 Task: Open Card Card0000000120 in Board Board0000000030 in Workspace WS0000000010 in Trello. Add Member mailaustralia@gmail.com to Card Card0000000120 in Board Board0000000030 in Workspace WS0000000010 in Trello. Add Red Label titled Label0000000120 to Card Card0000000120 in Board Board0000000030 in Workspace WS0000000010 in Trello. Add Checklist CL0000000120 to Card Card0000000120 in Board Board0000000030 in Workspace WS0000000010 in Trello. Add Dates with Start Date as Nov 01 2023 and Due Date as Nov 30 2023 to Card Card0000000120 in Board Board0000000030 in Workspace WS0000000010 in Trello
Action: Mouse moved to (602, 46)
Screenshot: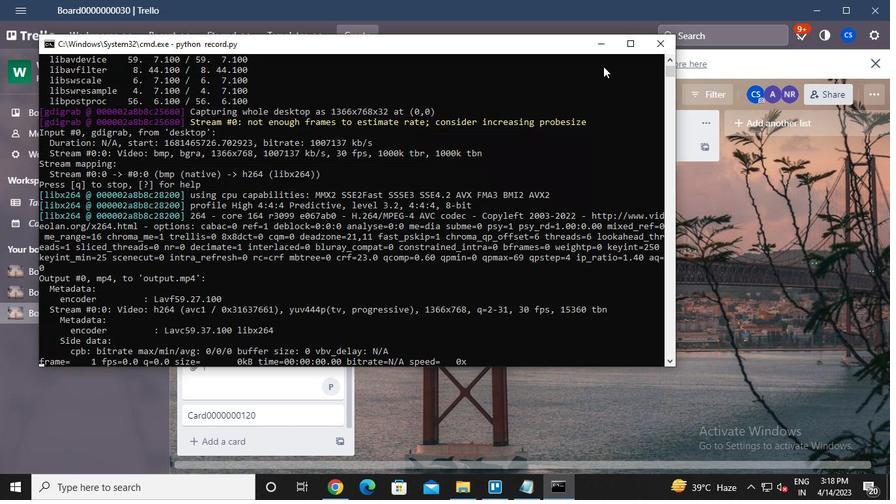 
Action: Mouse pressed left at (602, 46)
Screenshot: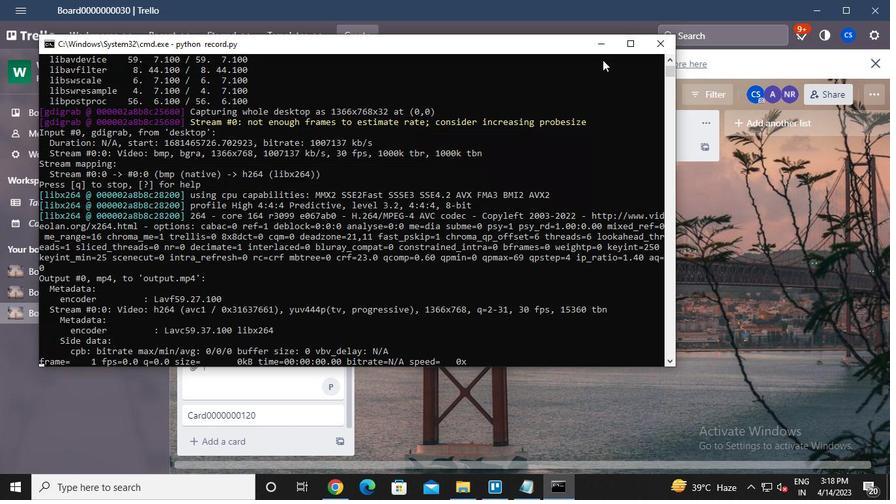 
Action: Mouse moved to (269, 417)
Screenshot: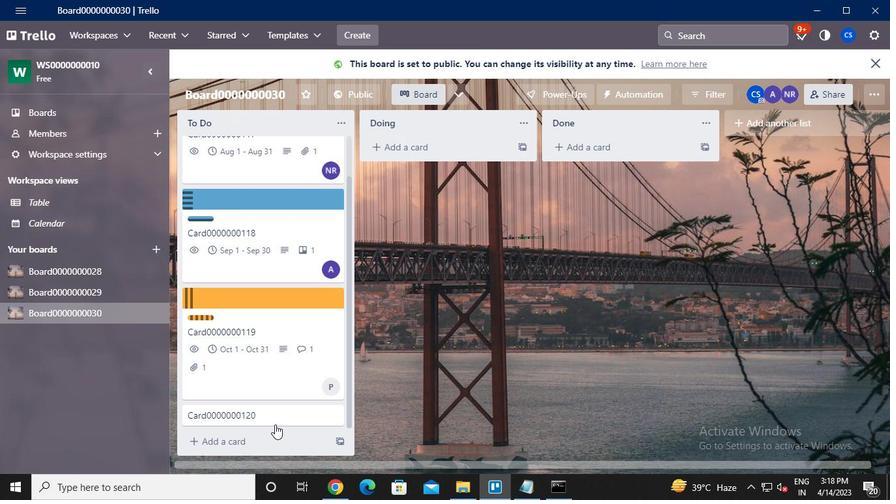 
Action: Mouse pressed left at (269, 417)
Screenshot: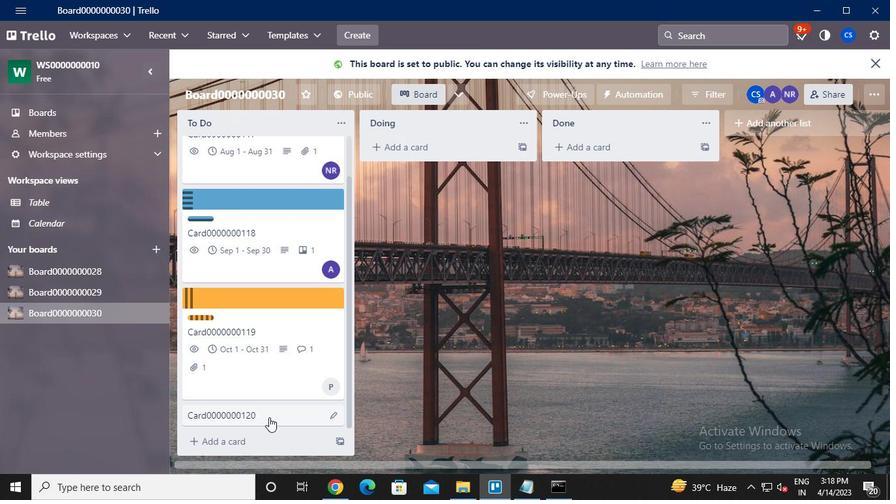
Action: Mouse moved to (625, 169)
Screenshot: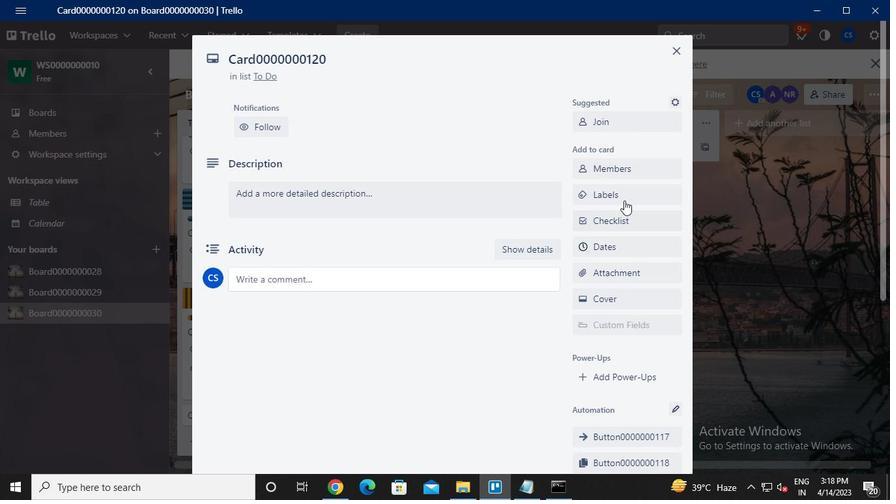 
Action: Mouse pressed left at (625, 169)
Screenshot: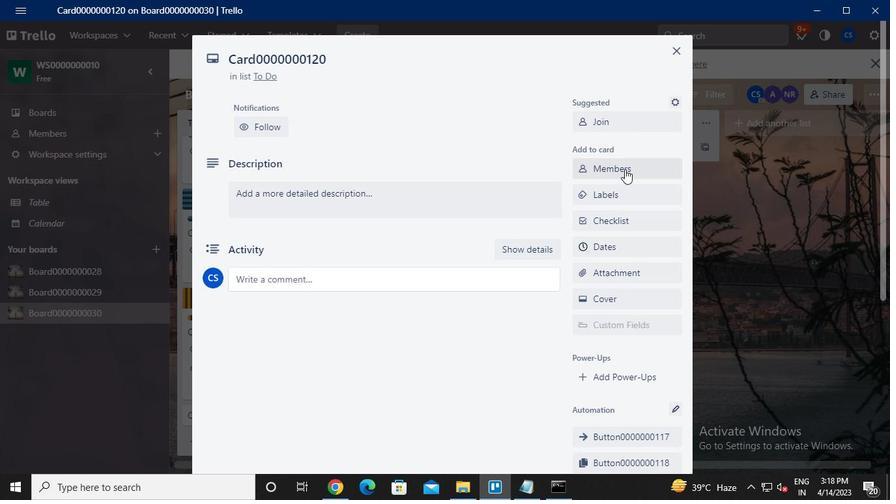 
Action: Keyboard Key.caps_lock
Screenshot: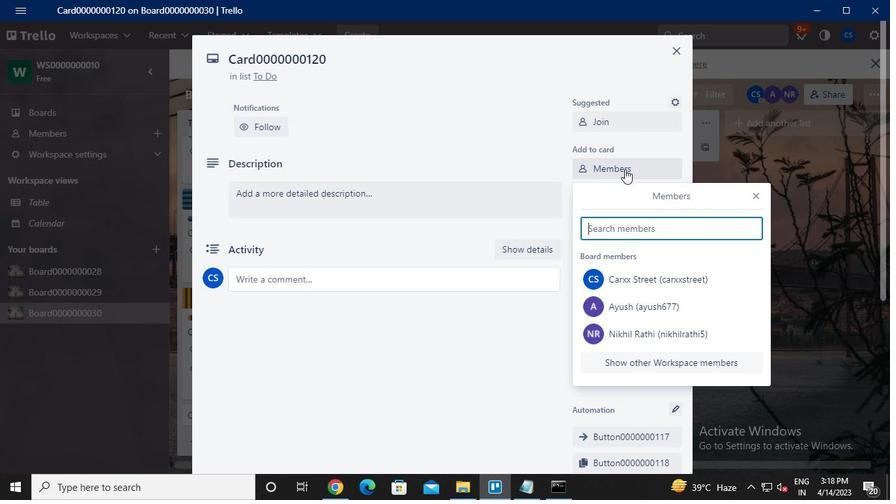 
Action: Keyboard n
Screenshot: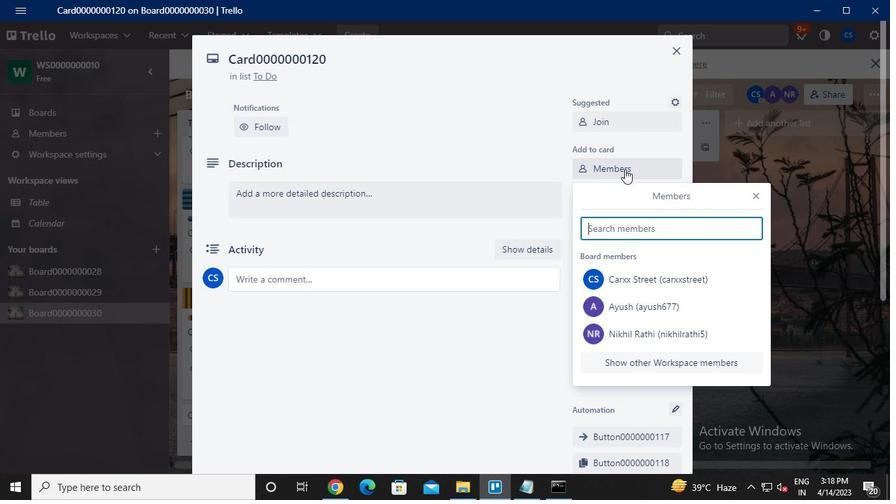 
Action: Keyboard Key.backspace
Screenshot: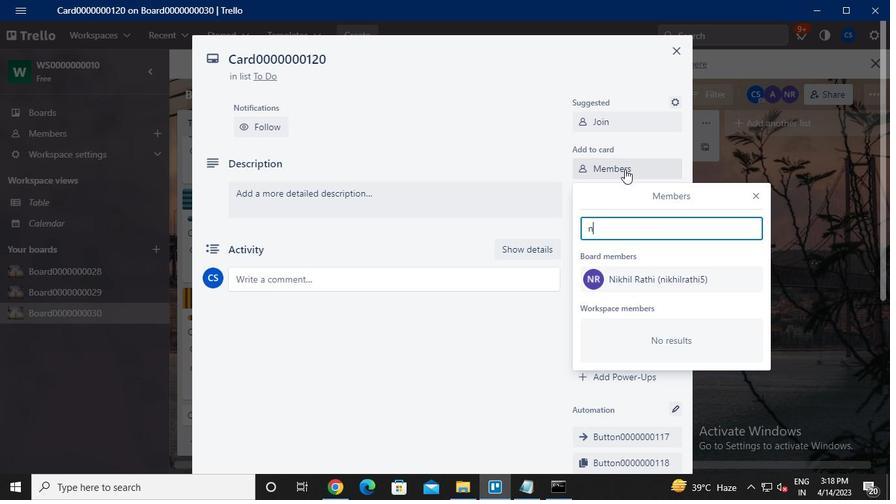 
Action: Keyboard m
Screenshot: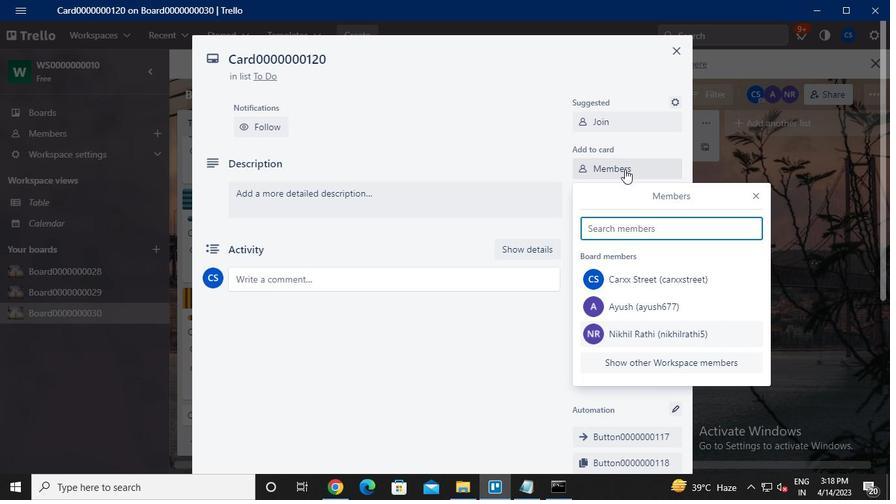 
Action: Keyboard a
Screenshot: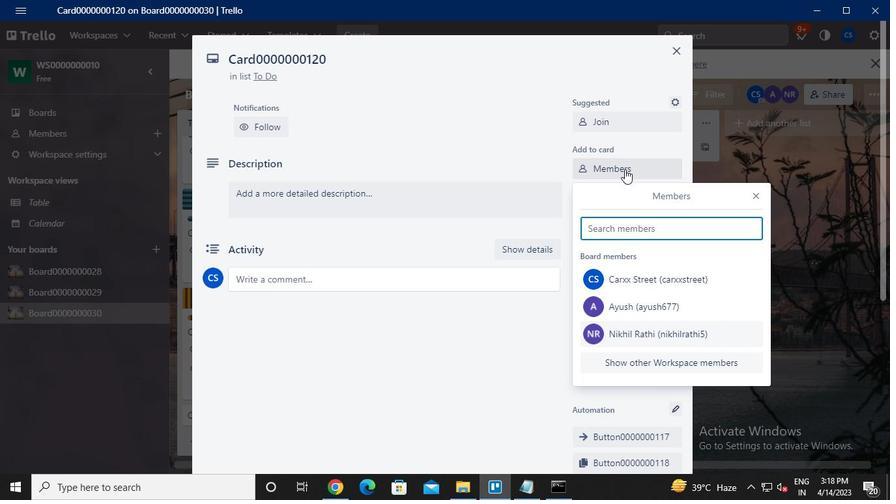 
Action: Keyboard i
Screenshot: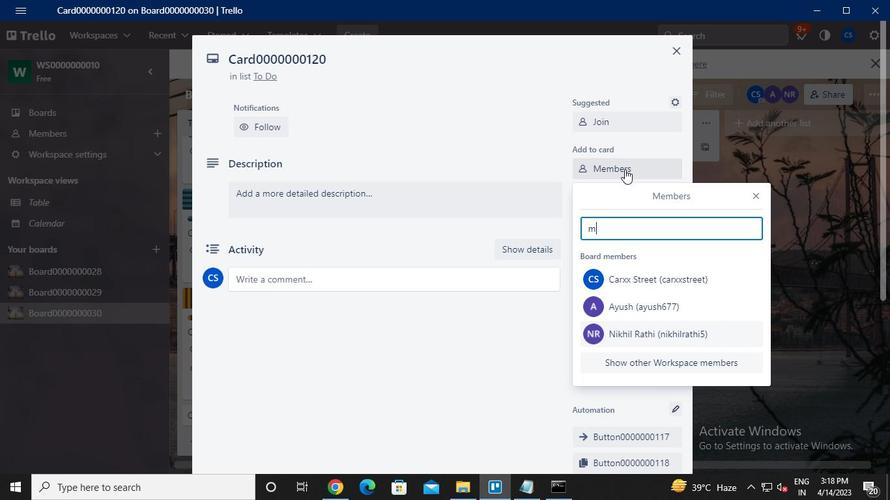 
Action: Keyboard l
Screenshot: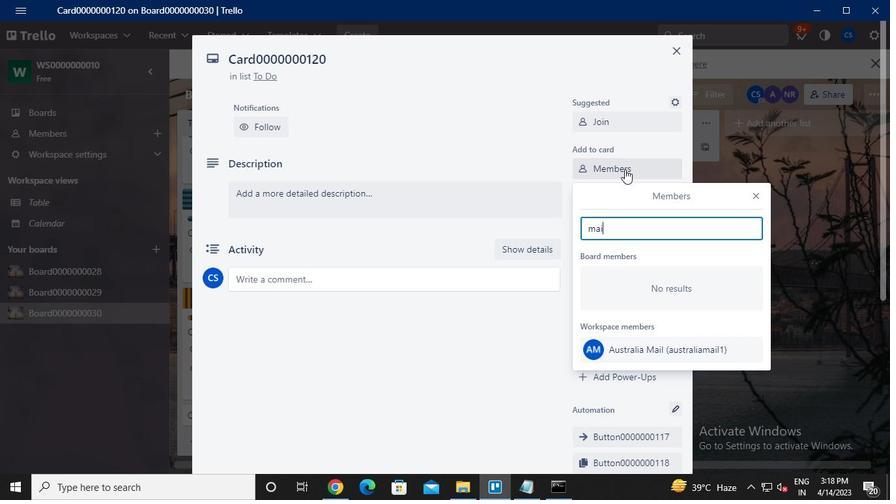
Action: Keyboard a
Screenshot: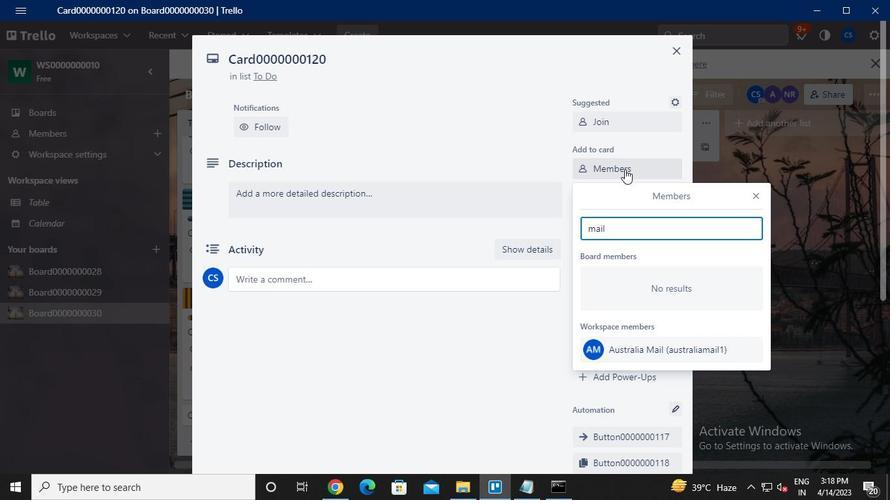 
Action: Keyboard u
Screenshot: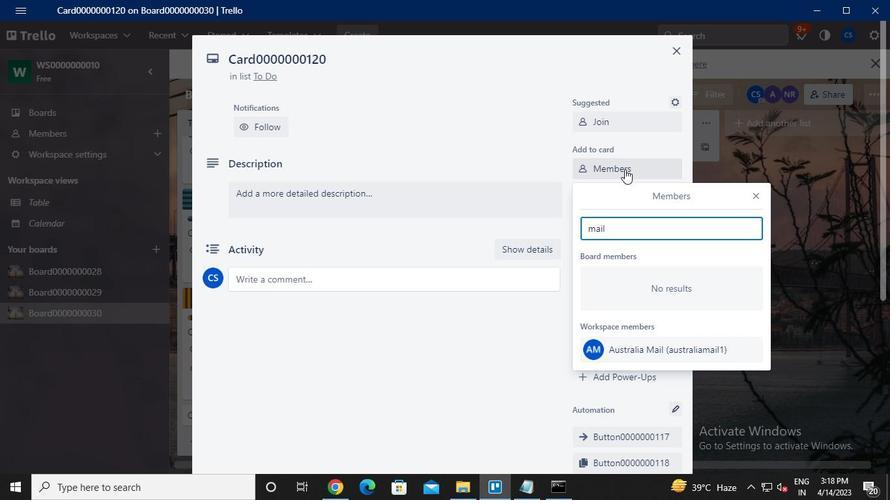 
Action: Keyboard s
Screenshot: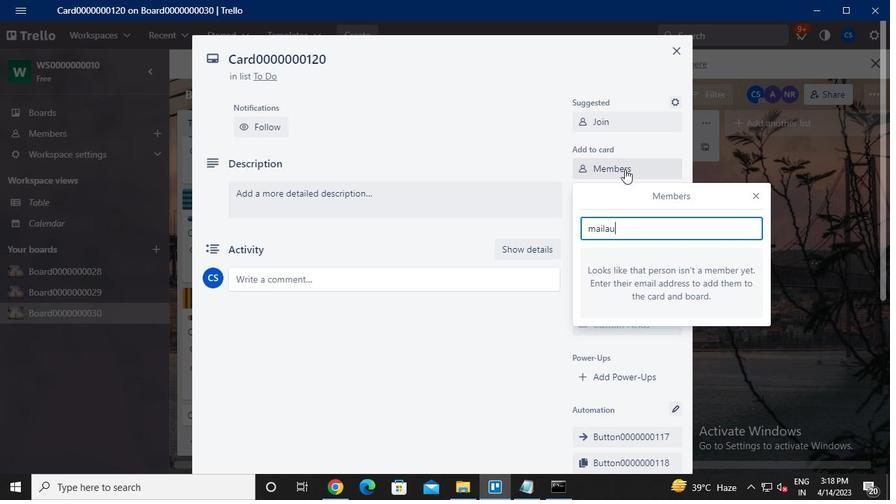 
Action: Keyboard t
Screenshot: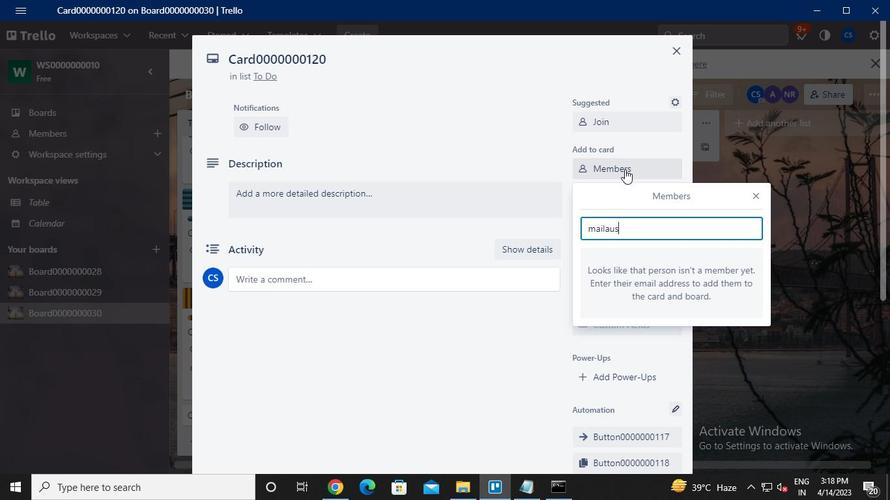 
Action: Keyboard r
Screenshot: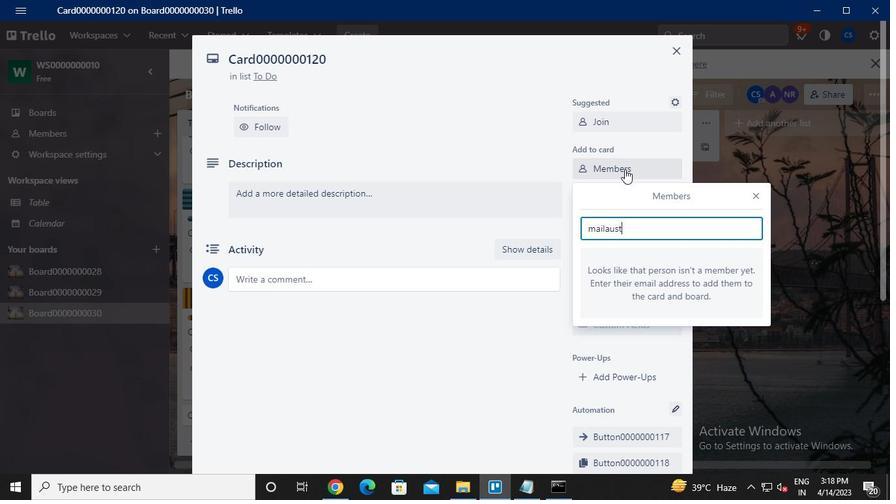 
Action: Keyboard a
Screenshot: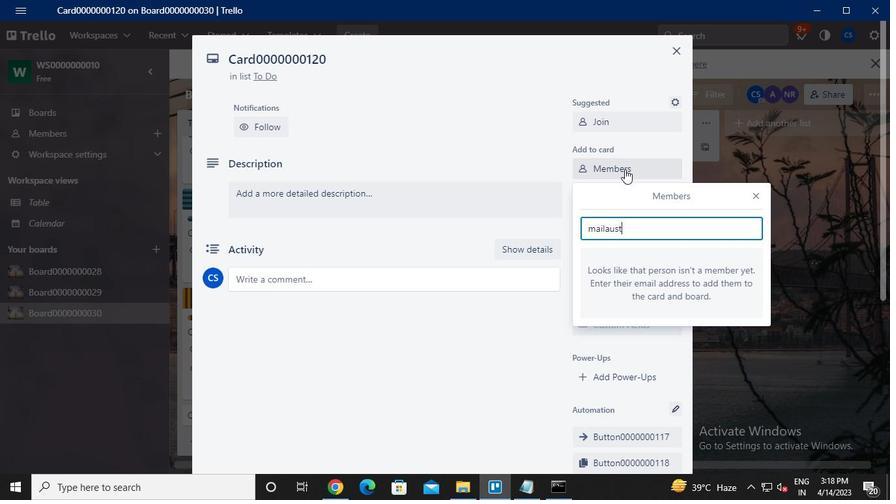 
Action: Keyboard l
Screenshot: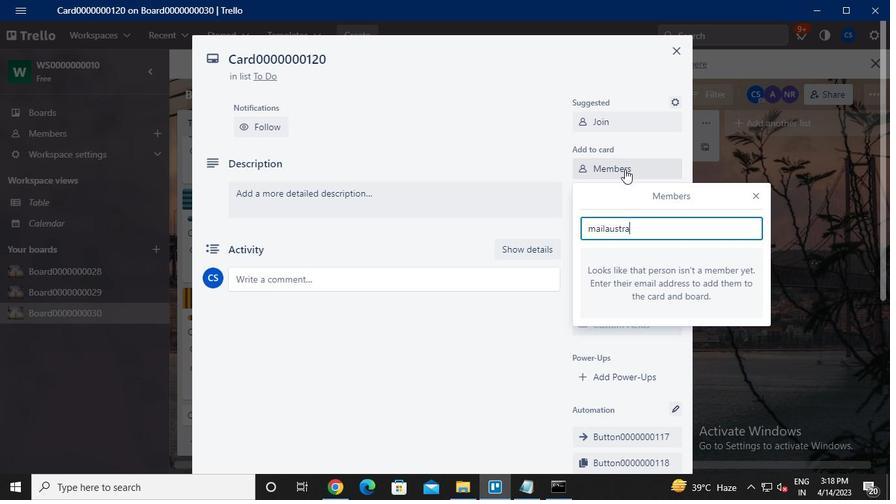 
Action: Keyboard i
Screenshot: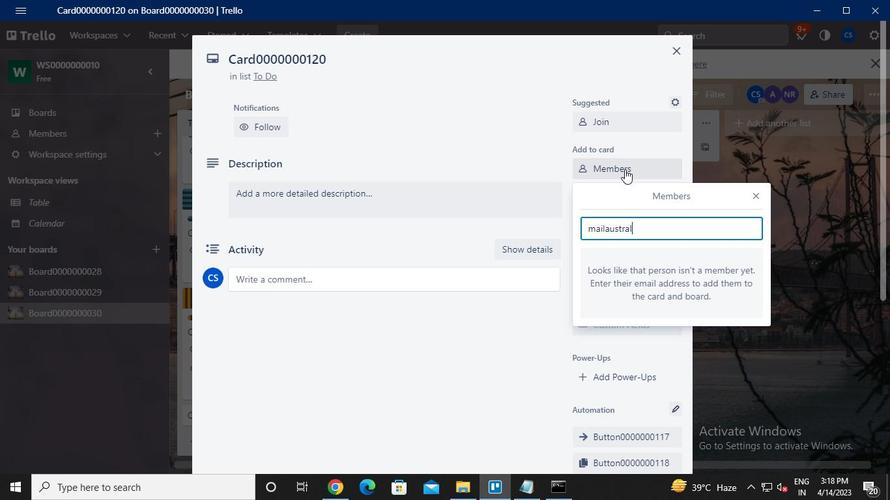 
Action: Keyboard a
Screenshot: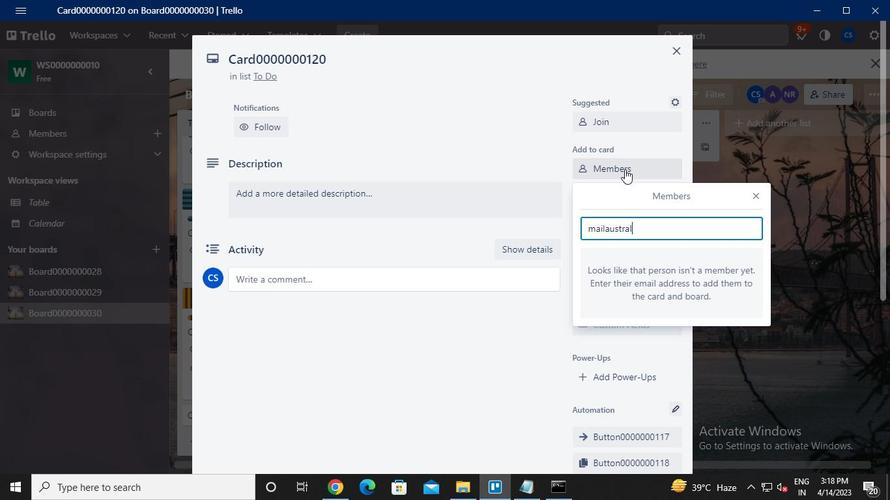 
Action: Keyboard <103>
Screenshot: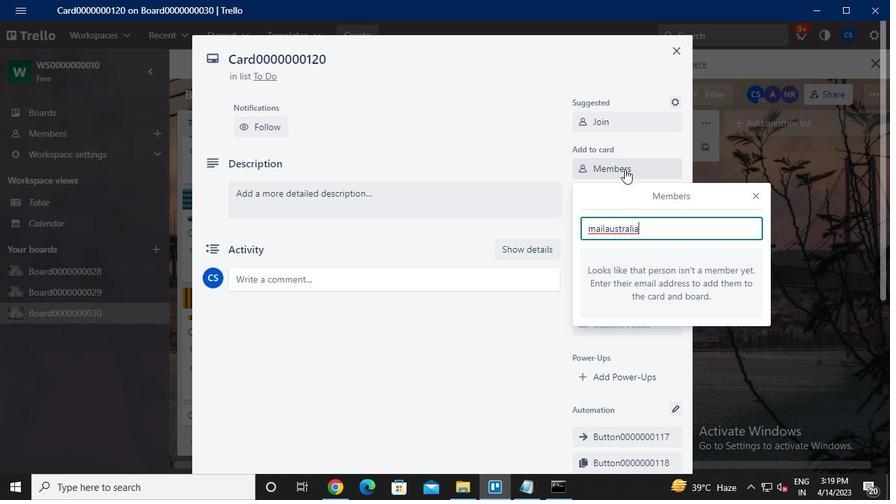 
Action: Keyboard Key.shift
Screenshot: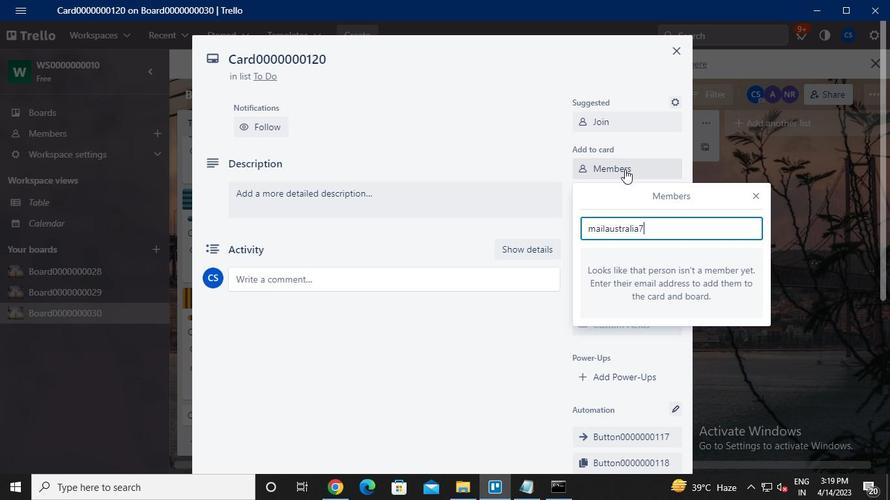 
Action: Keyboard @
Screenshot: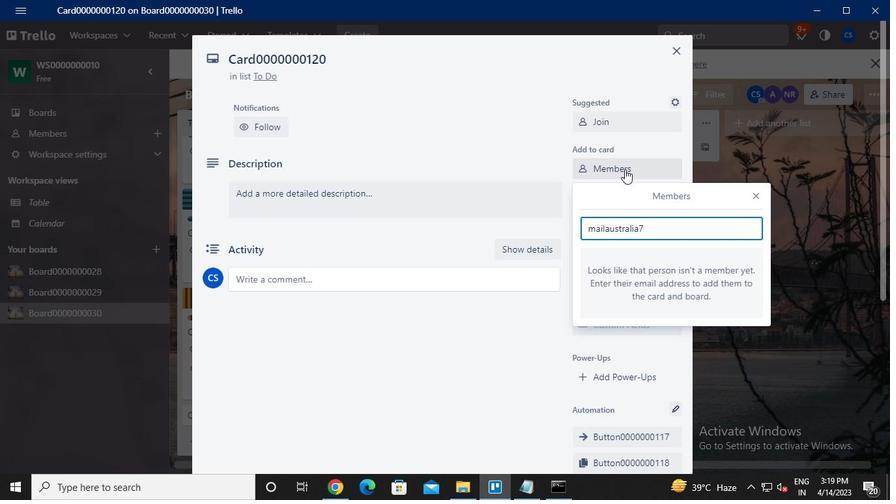 
Action: Keyboard g
Screenshot: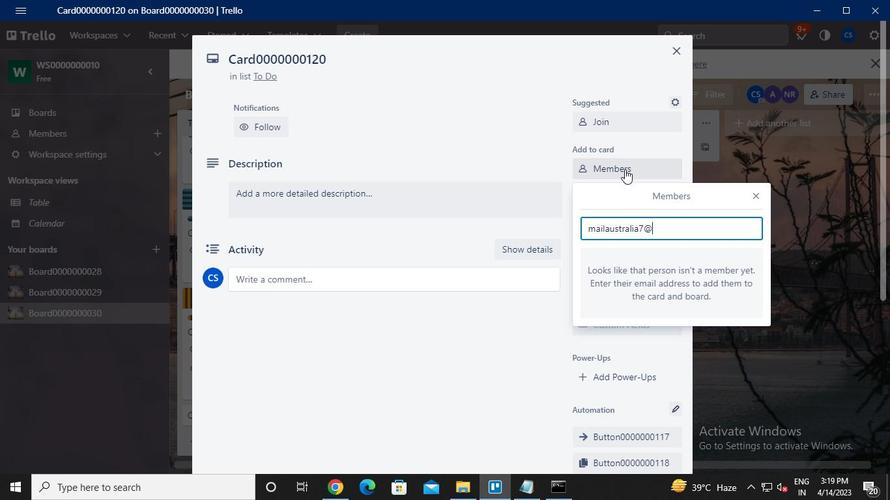 
Action: Keyboard m
Screenshot: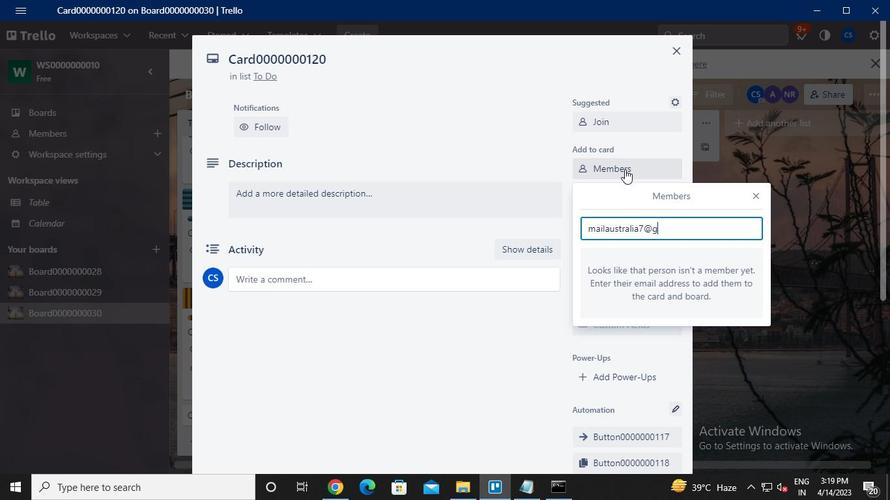 
Action: Keyboard a
Screenshot: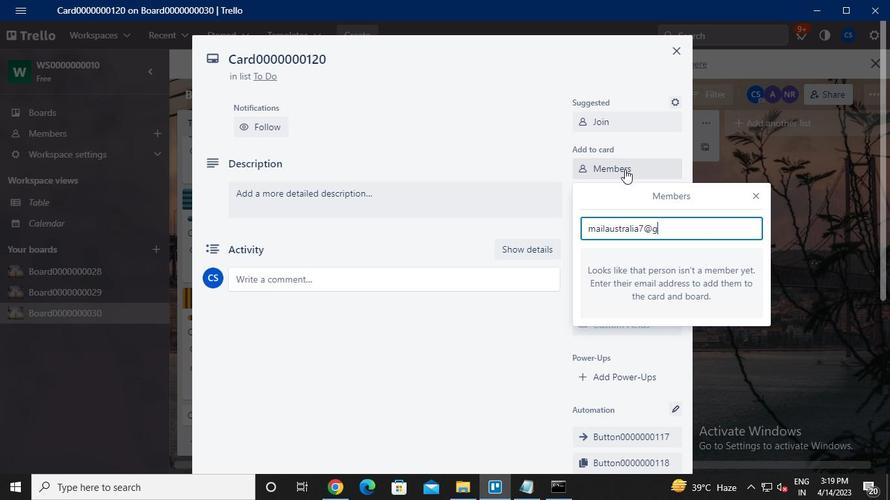 
Action: Keyboard i
Screenshot: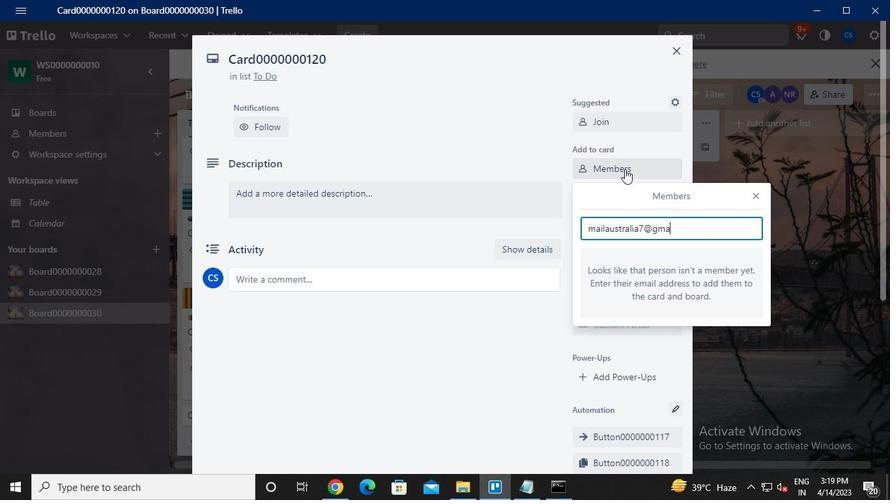 
Action: Keyboard l
Screenshot: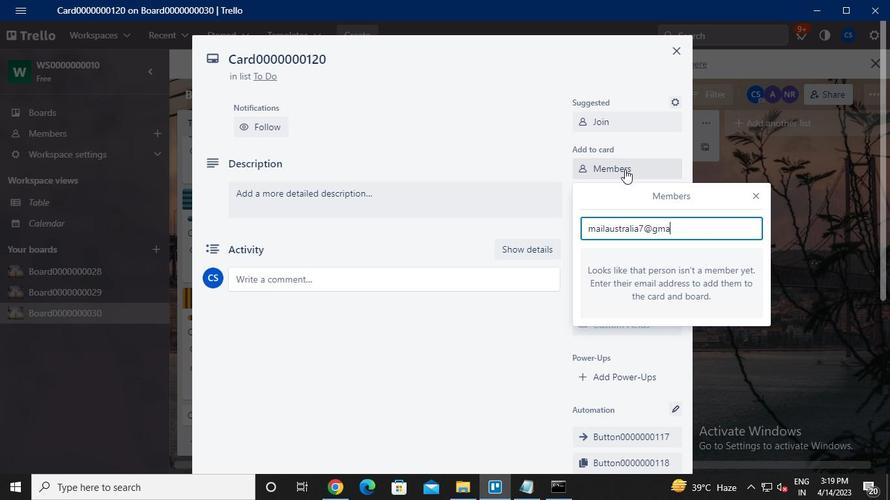 
Action: Keyboard .
Screenshot: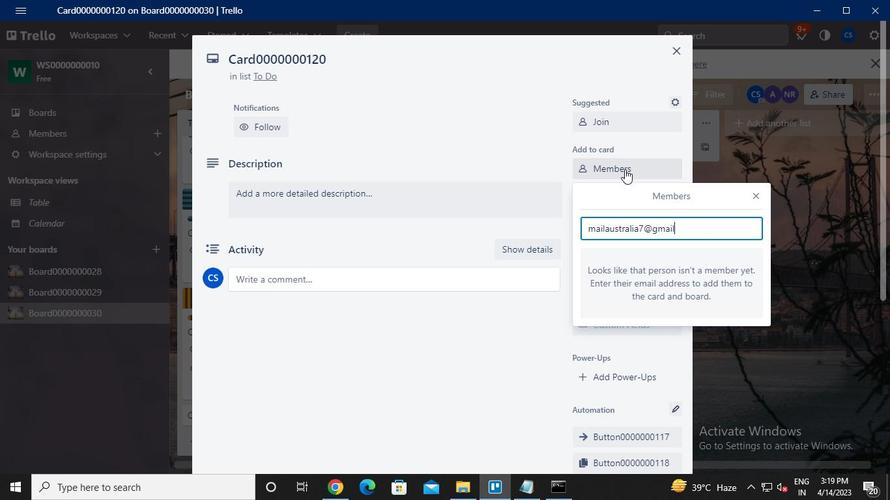
Action: Keyboard c
Screenshot: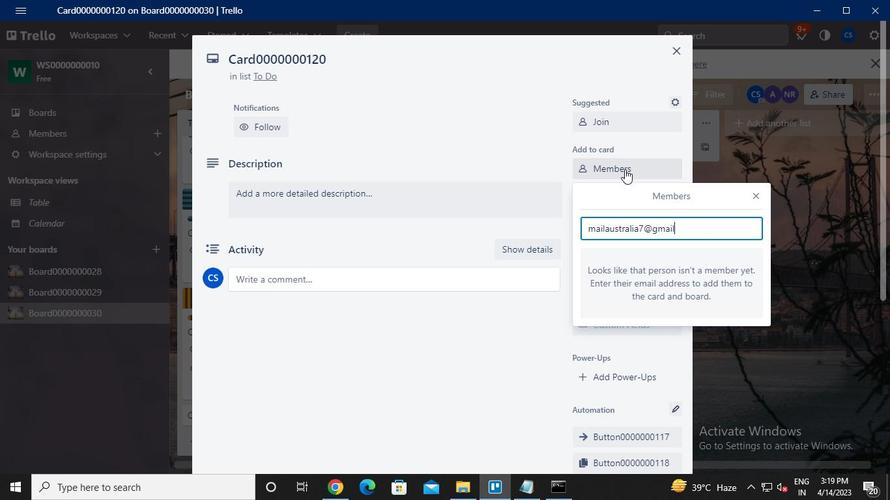 
Action: Keyboard o
Screenshot: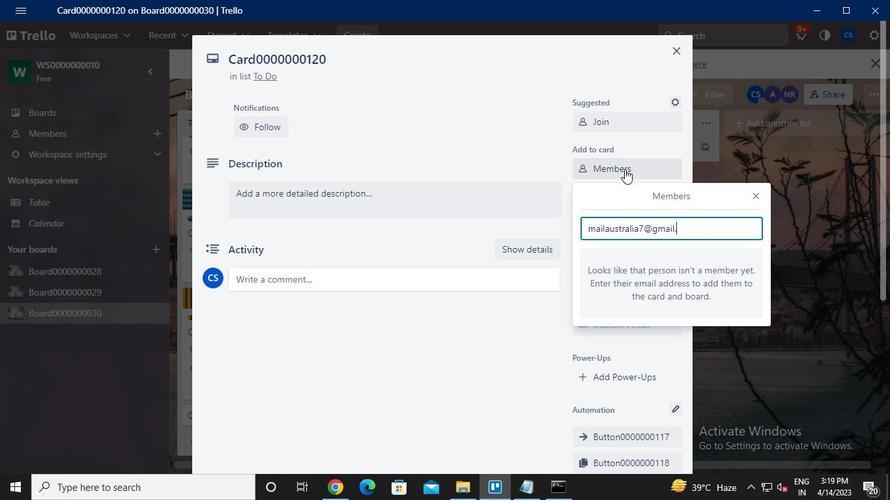 
Action: Keyboard m
Screenshot: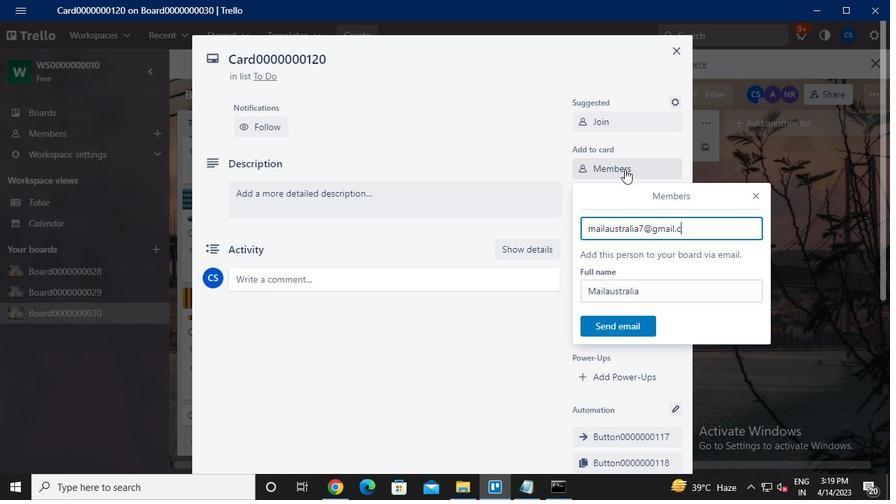
Action: Mouse moved to (629, 329)
Screenshot: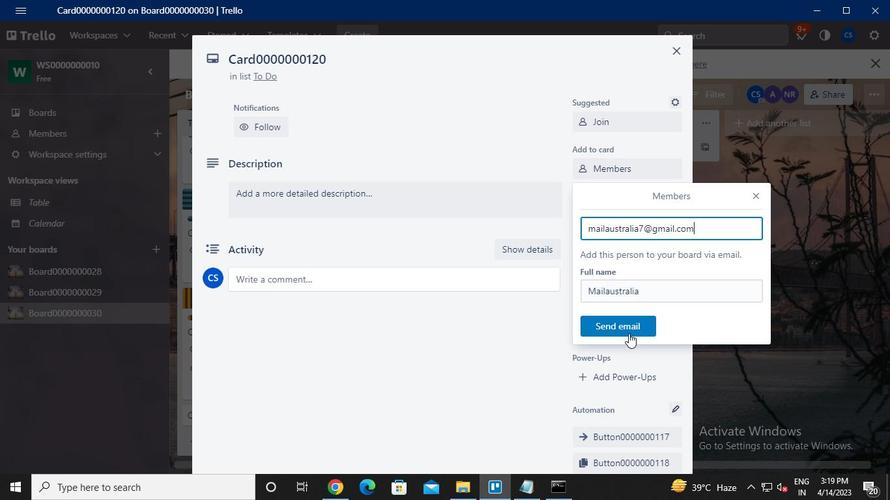 
Action: Mouse pressed left at (629, 329)
Screenshot: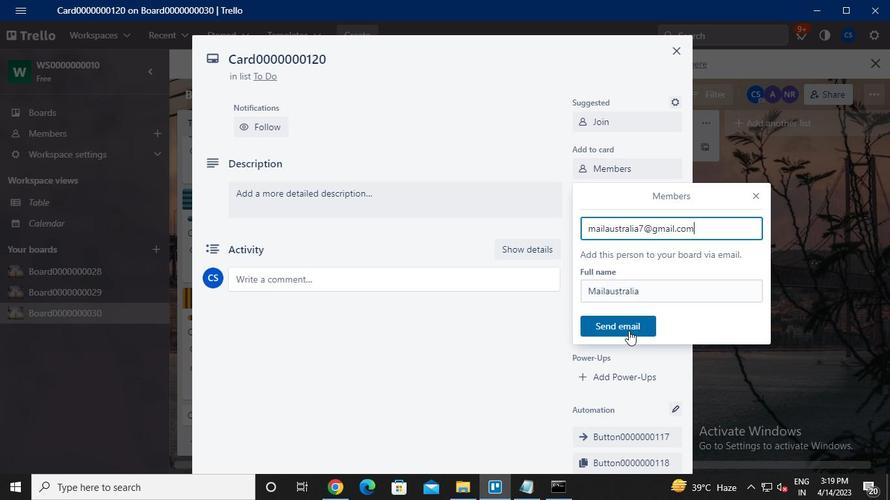 
Action: Mouse moved to (623, 196)
Screenshot: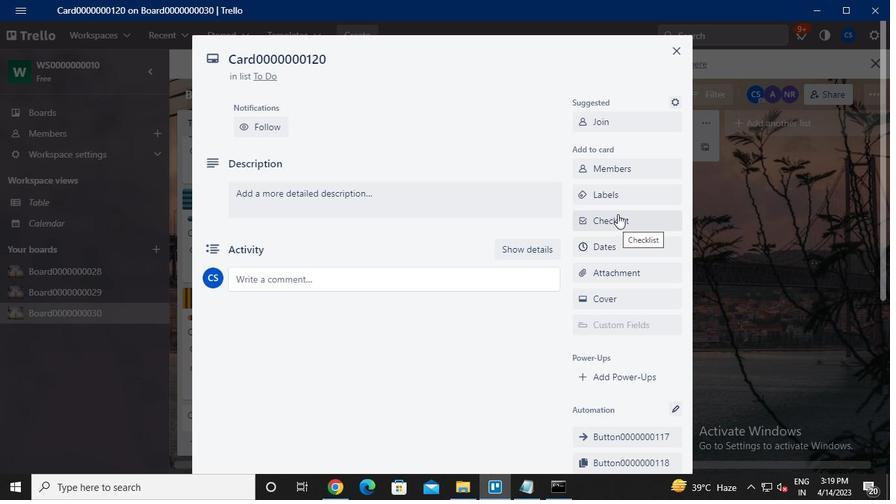 
Action: Mouse pressed left at (623, 196)
Screenshot: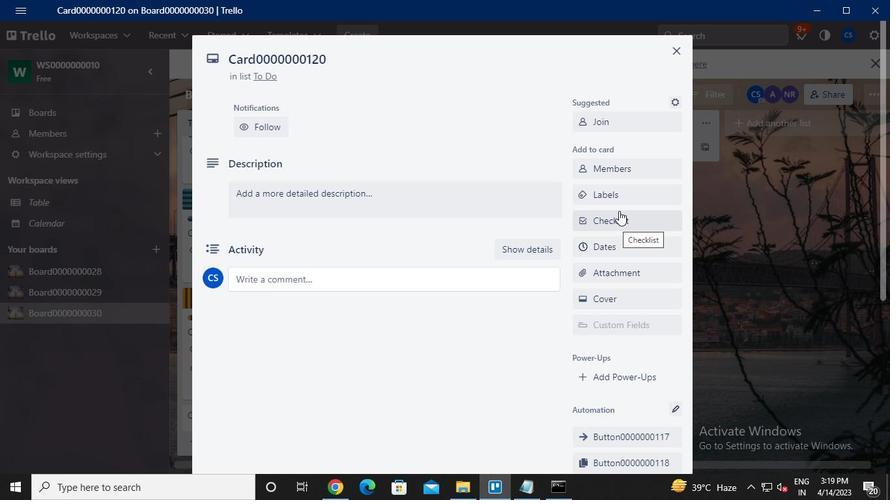
Action: Mouse moved to (688, 365)
Screenshot: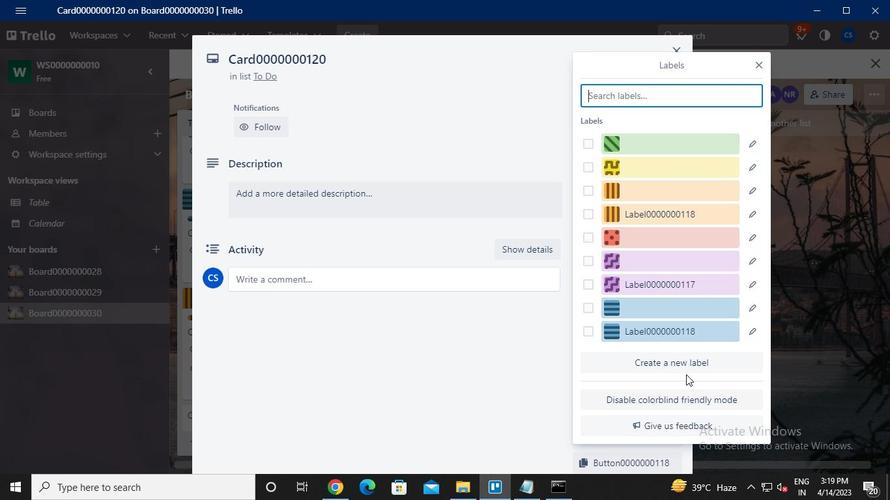 
Action: Mouse pressed left at (688, 365)
Screenshot: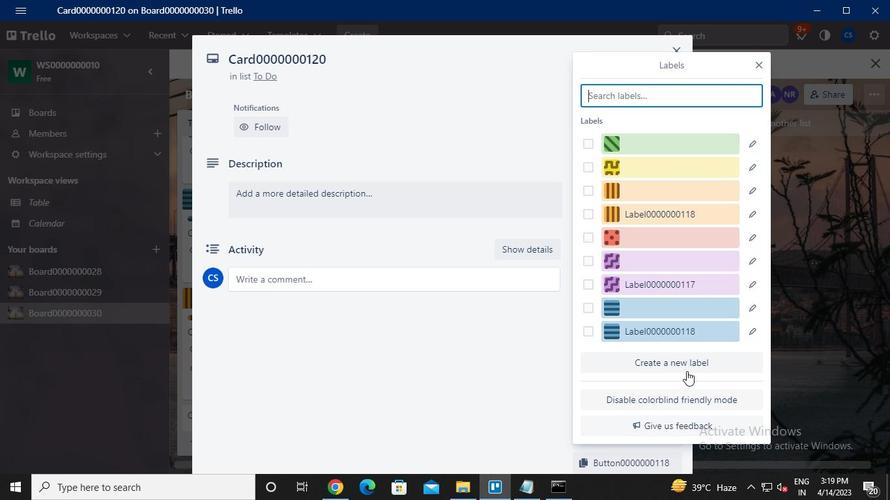 
Action: Mouse moved to (712, 255)
Screenshot: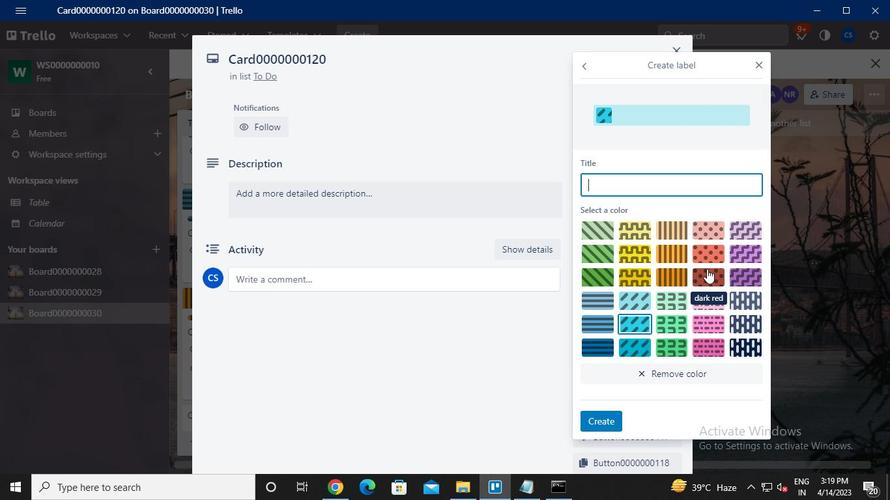 
Action: Mouse pressed left at (712, 255)
Screenshot: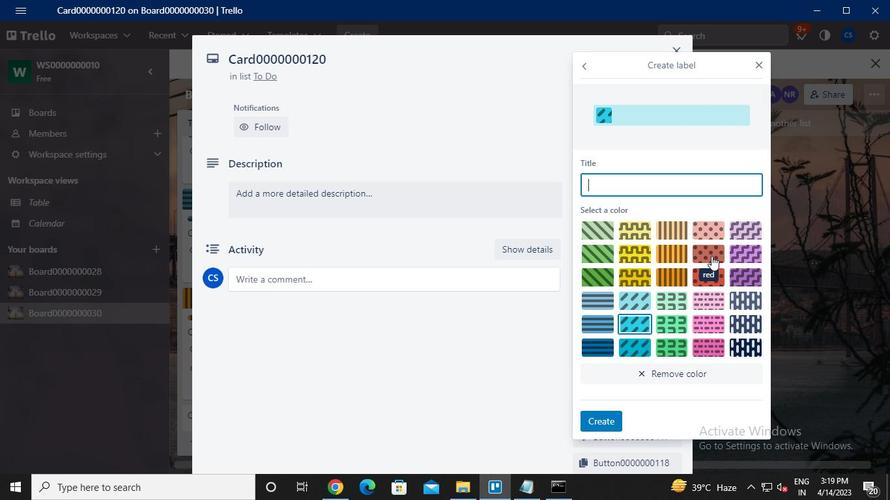 
Action: Mouse moved to (677, 187)
Screenshot: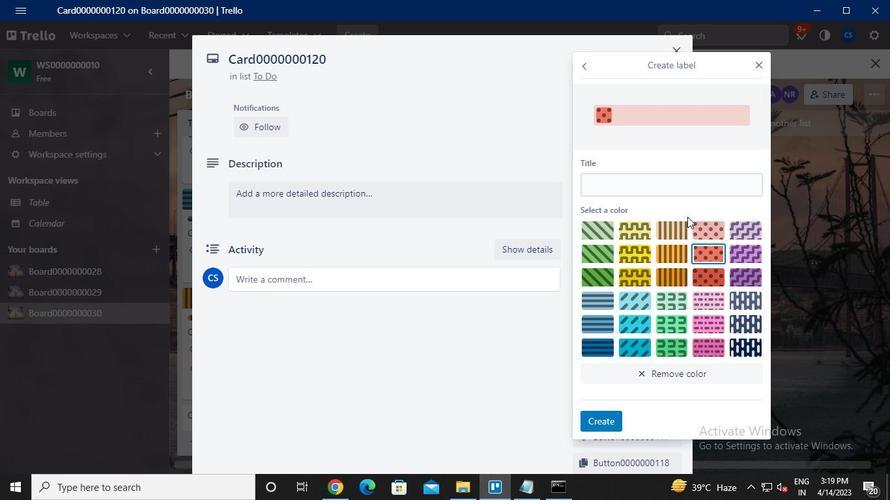 
Action: Mouse pressed left at (677, 187)
Screenshot: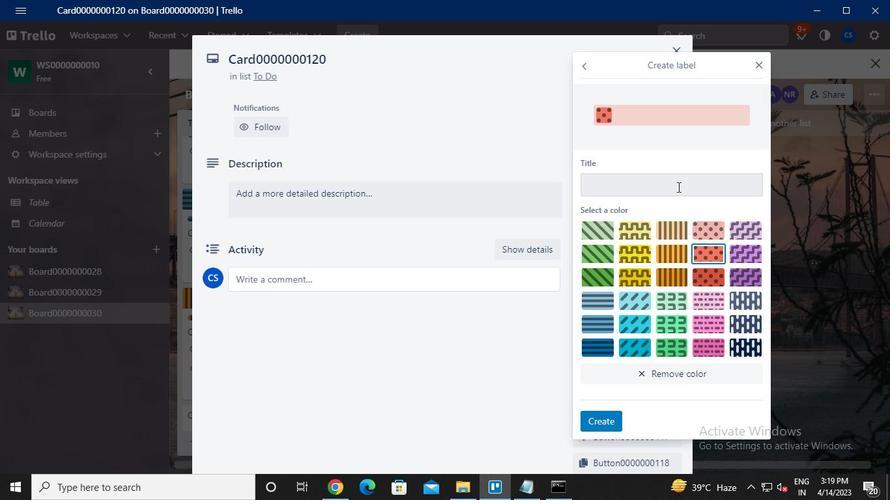 
Action: Keyboard Key.caps_lock
Screenshot: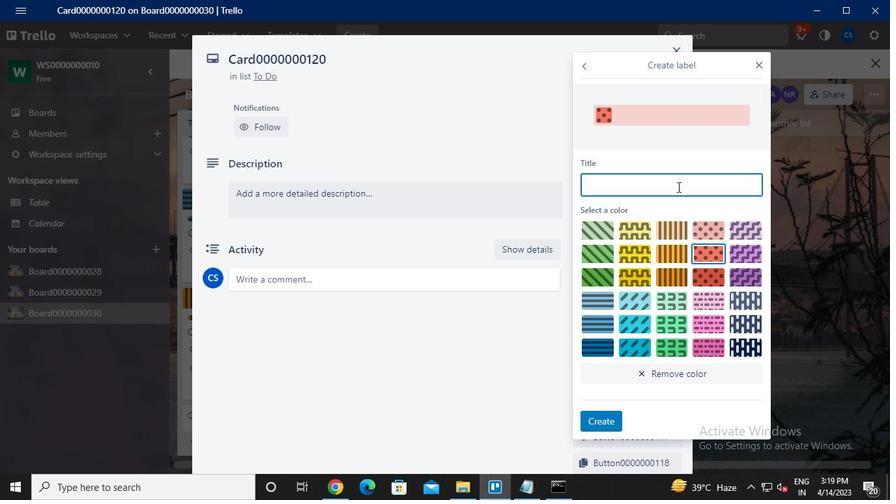 
Action: Keyboard l
Screenshot: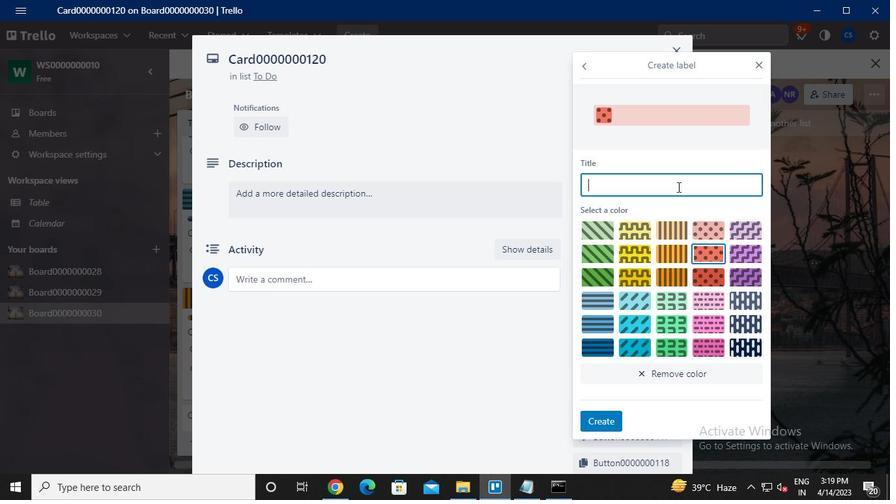 
Action: Keyboard Key.caps_lock
Screenshot: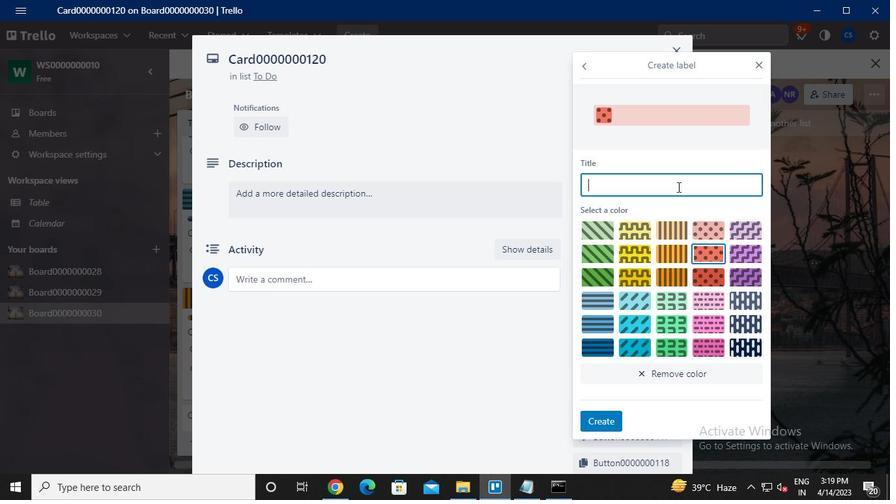 
Action: Keyboard a
Screenshot: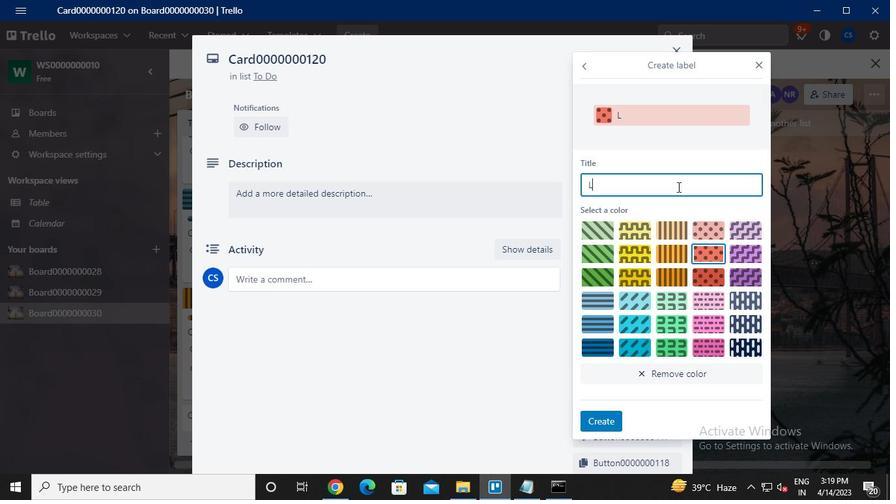 
Action: Keyboard b
Screenshot: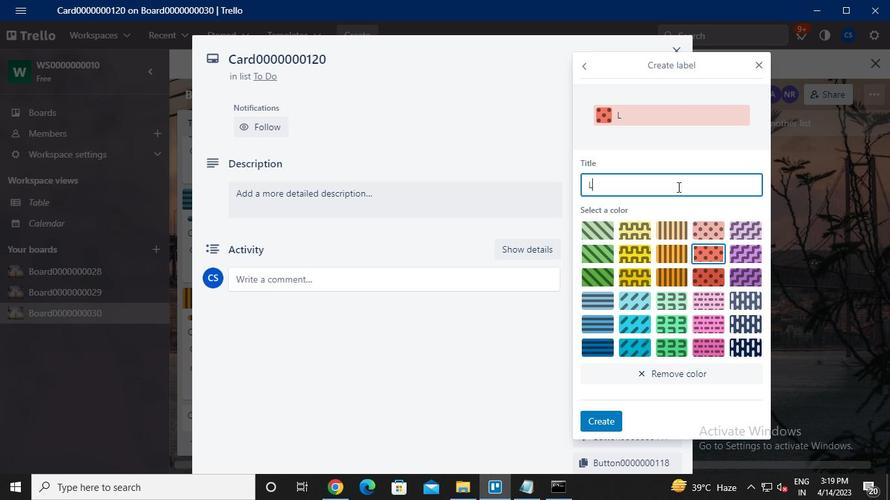 
Action: Keyboard e
Screenshot: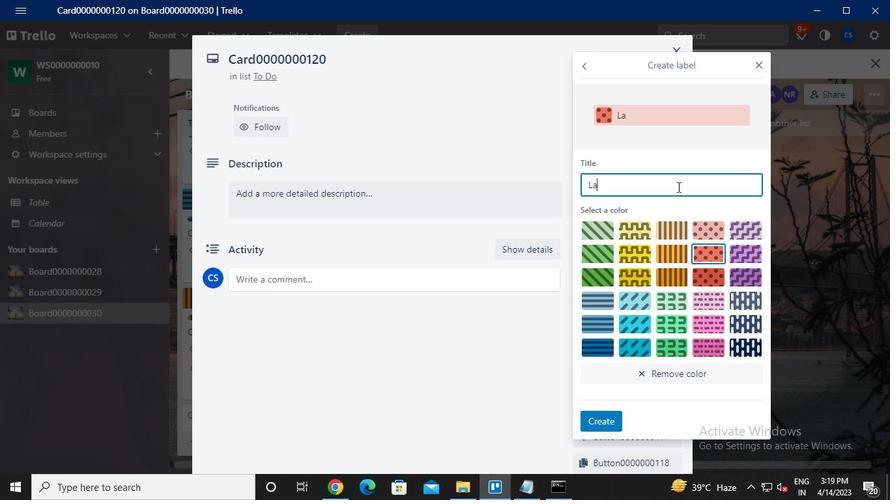 
Action: Keyboard l
Screenshot: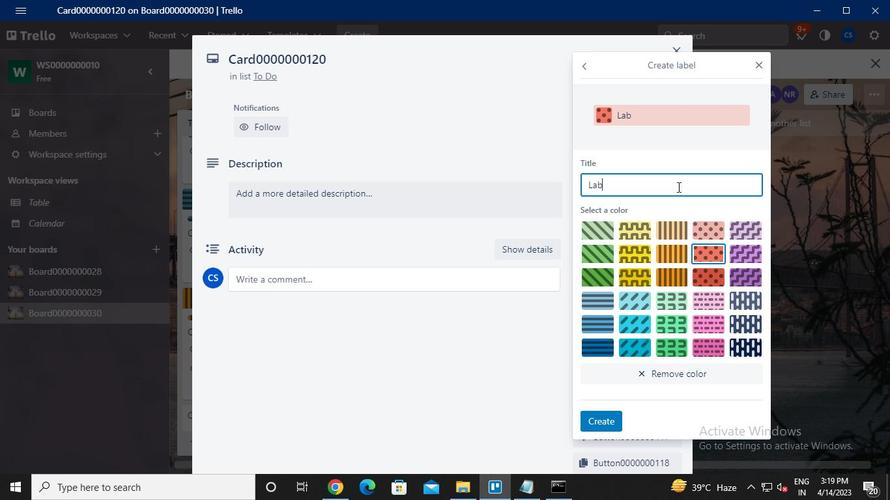
Action: Keyboard <96>
Screenshot: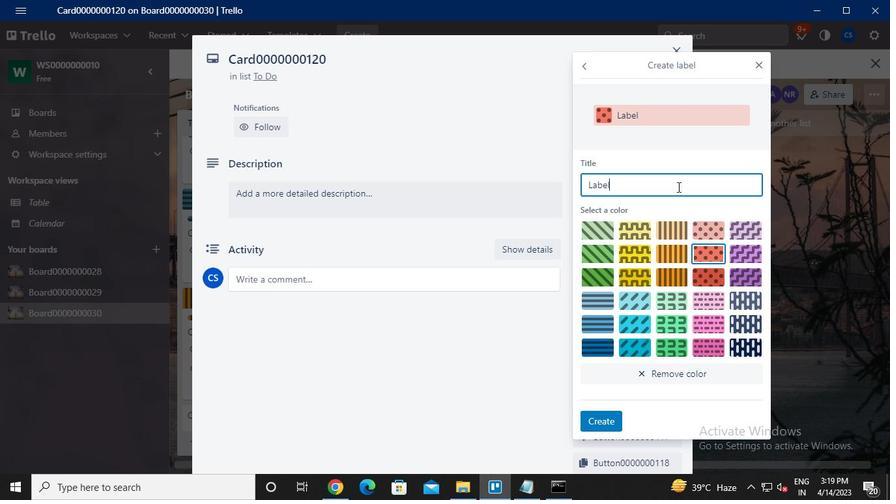 
Action: Keyboard <96>
Screenshot: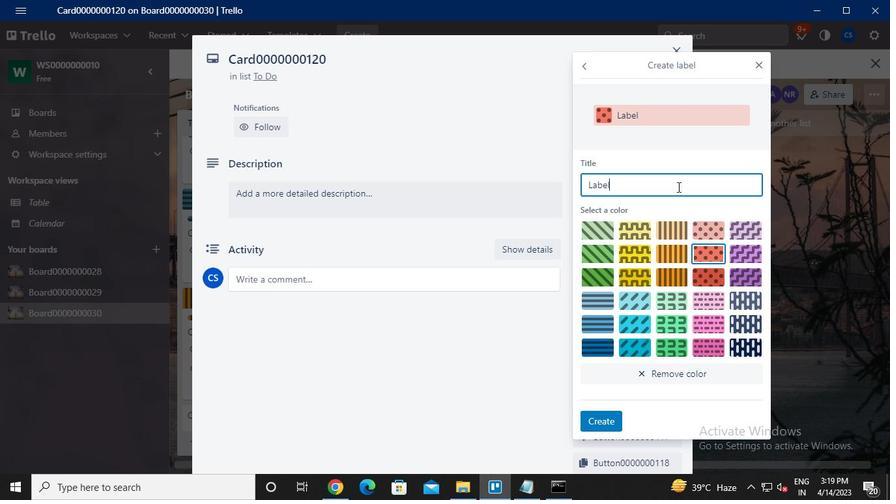 
Action: Keyboard <96>
Screenshot: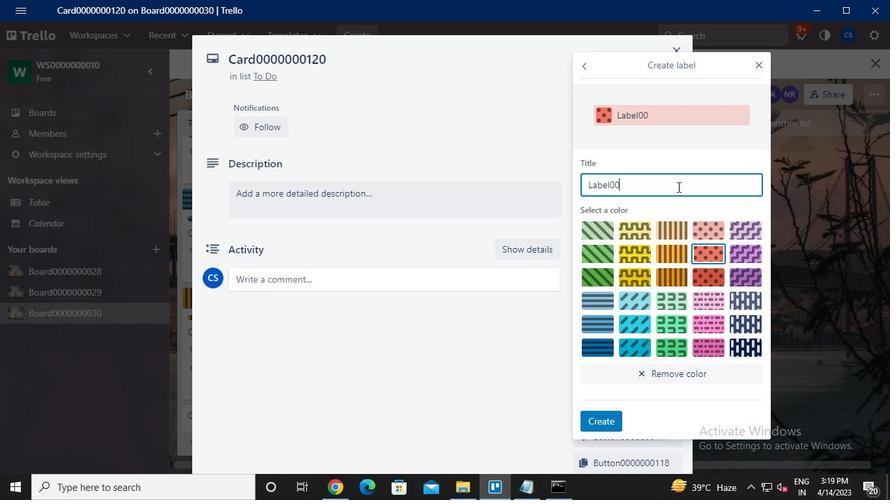 
Action: Keyboard <96>
Screenshot: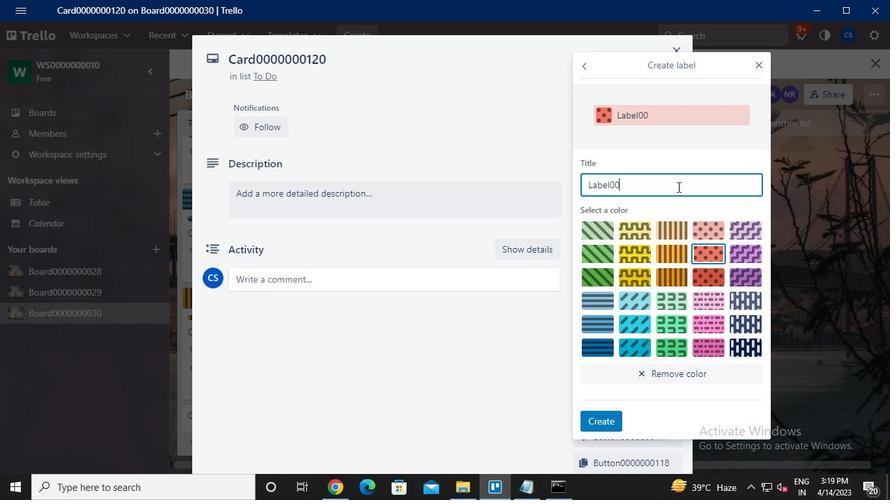 
Action: Keyboard <96>
Screenshot: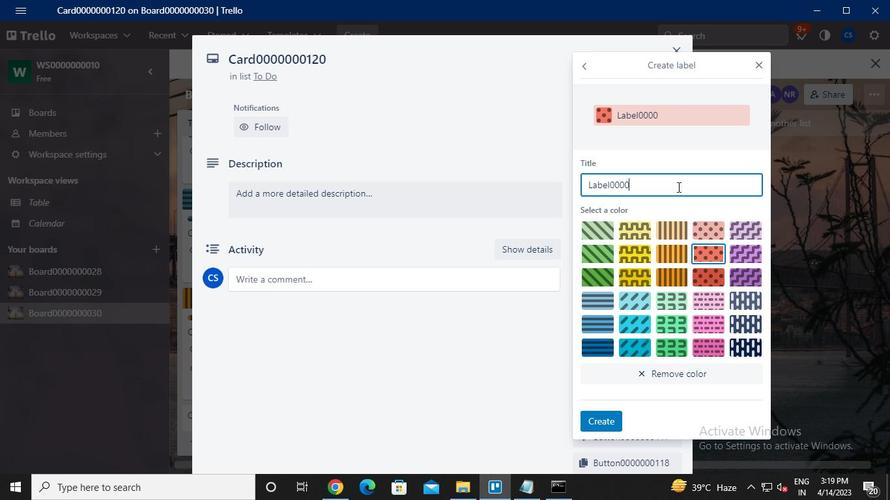 
Action: Keyboard <96>
Screenshot: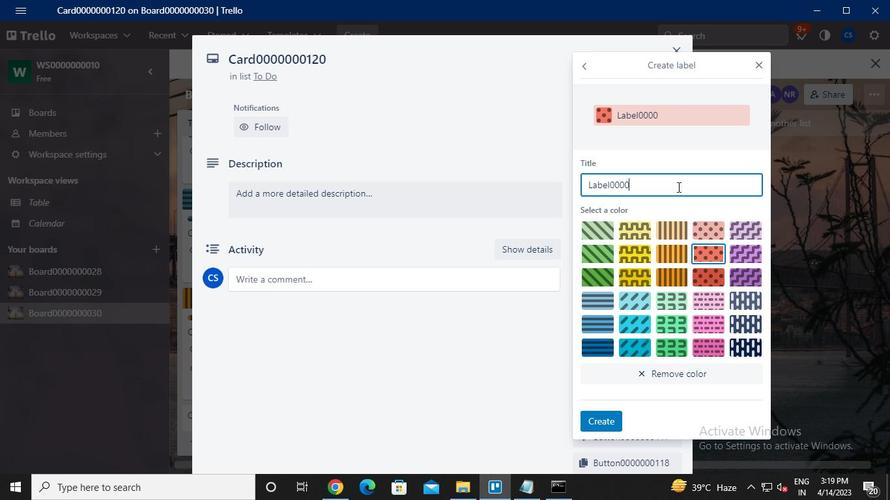 
Action: Keyboard <96>
Screenshot: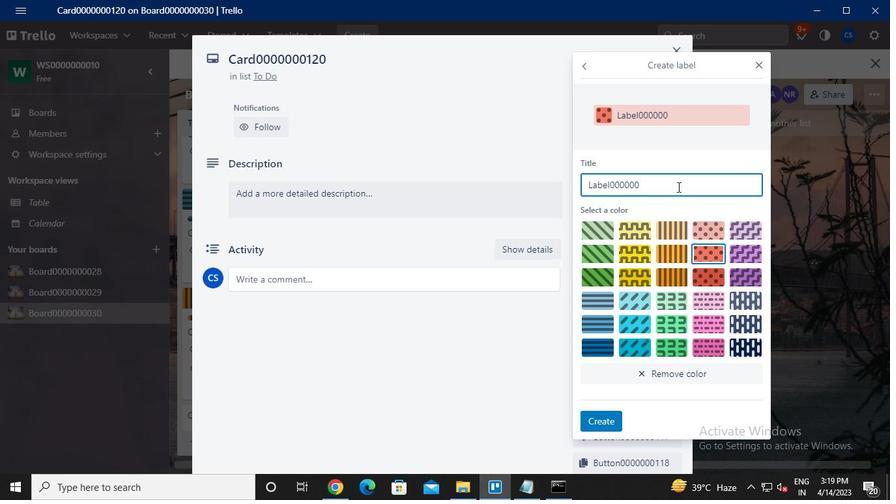 
Action: Keyboard <97>
Screenshot: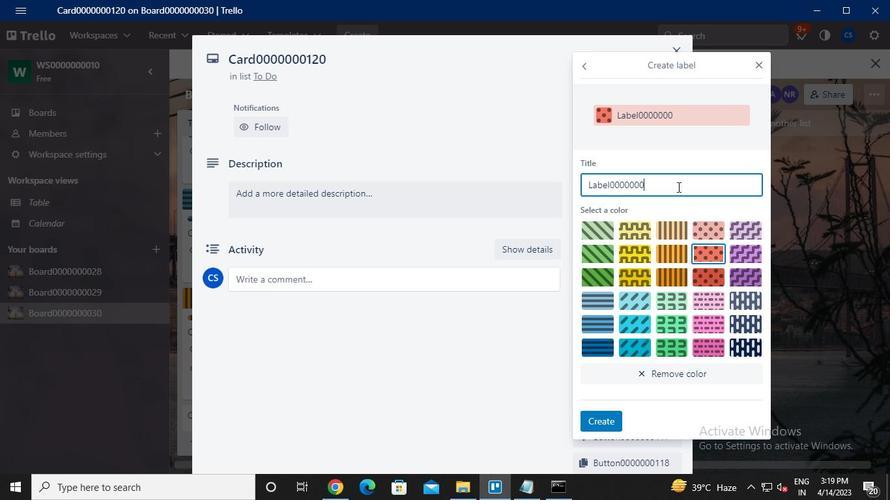 
Action: Keyboard <98>
Screenshot: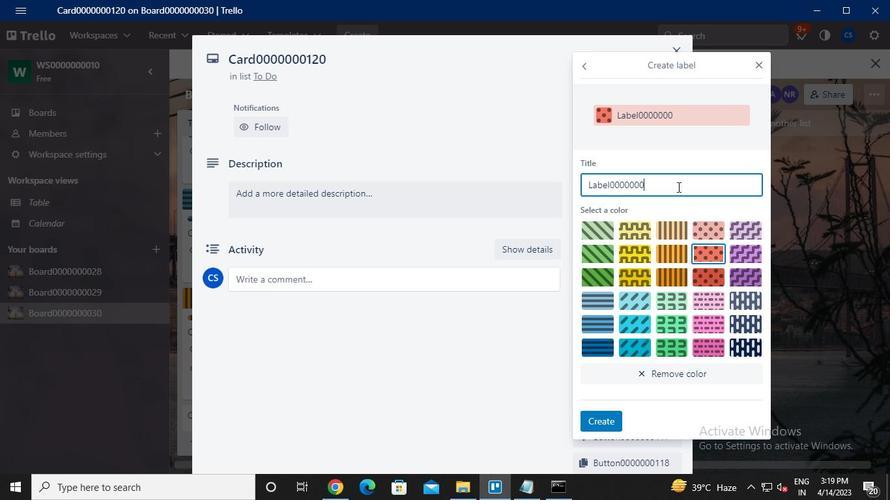 
Action: Keyboard <96>
Screenshot: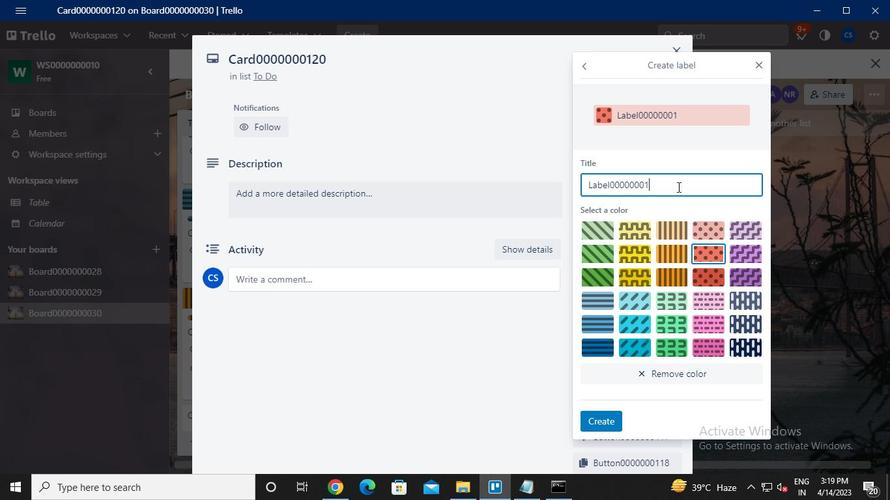 
Action: Mouse moved to (598, 418)
Screenshot: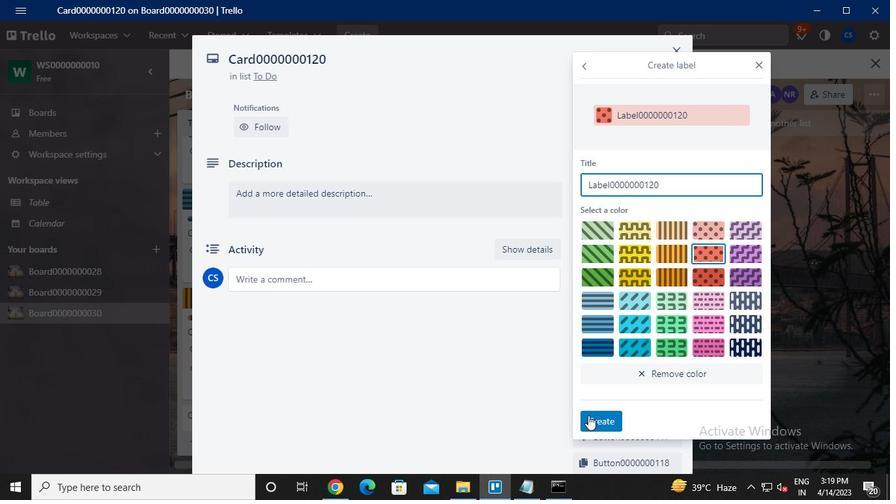 
Action: Mouse pressed left at (598, 418)
Screenshot: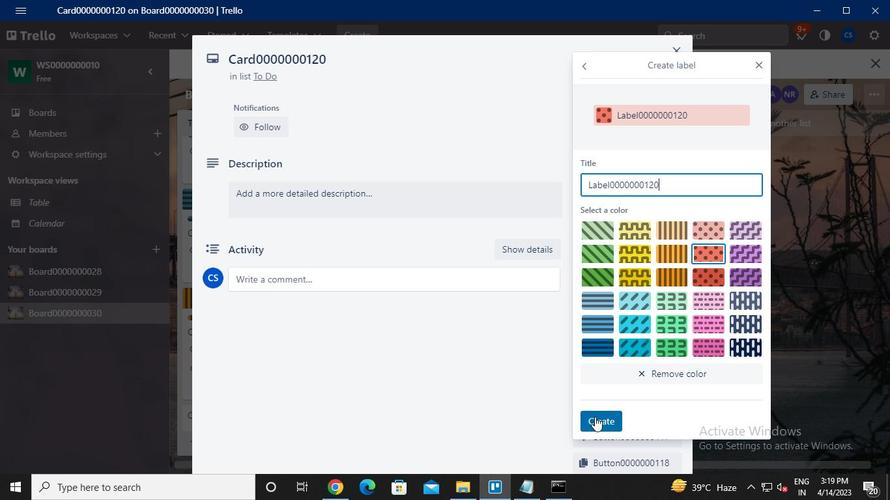 
Action: Mouse moved to (760, 68)
Screenshot: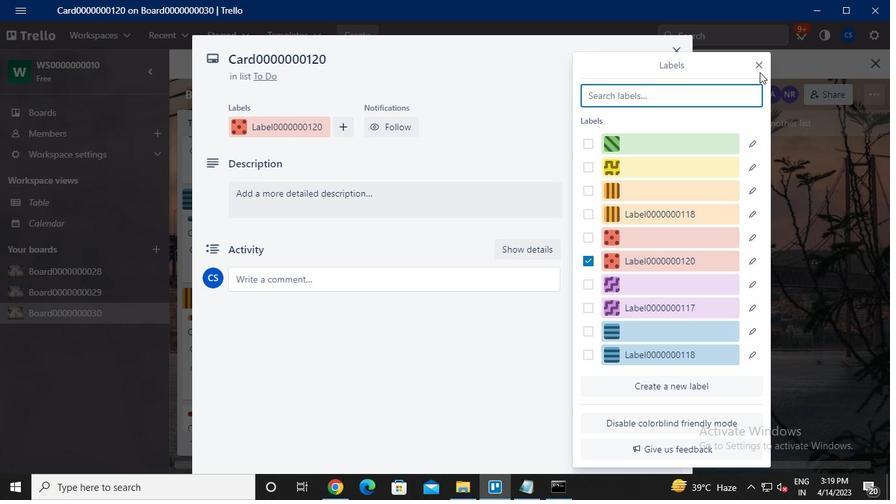 
Action: Mouse pressed left at (760, 68)
Screenshot: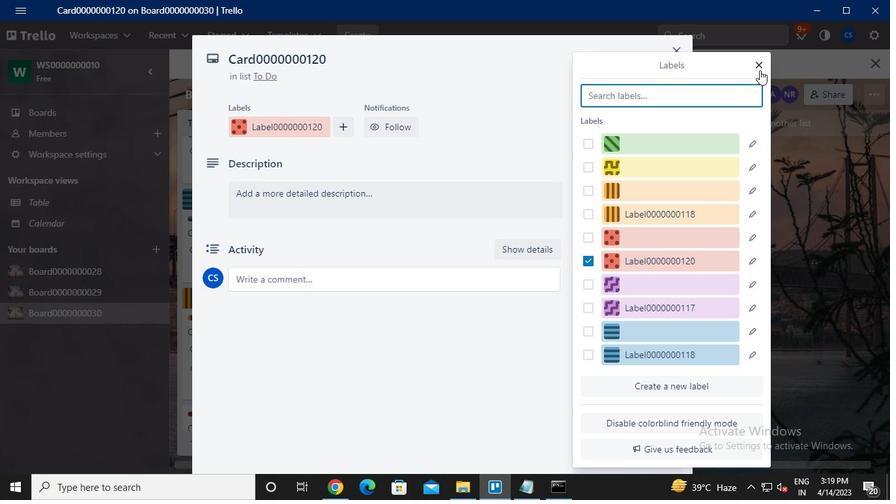 
Action: Mouse moved to (620, 222)
Screenshot: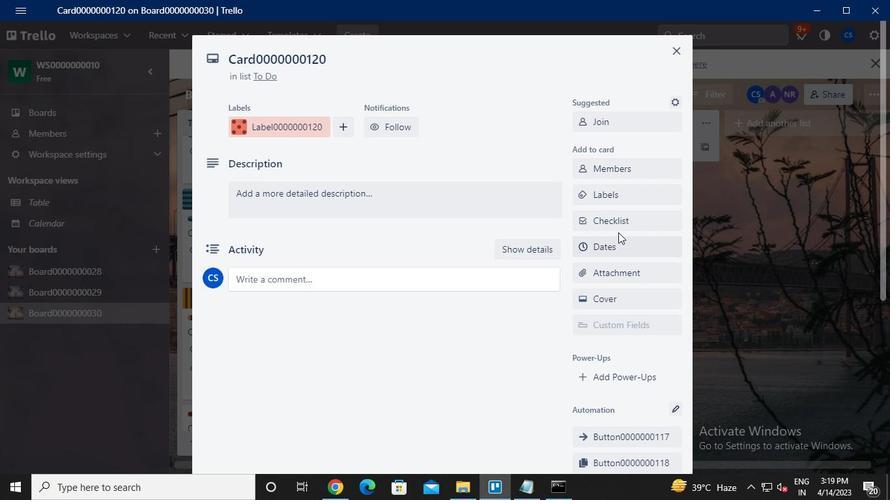 
Action: Mouse pressed left at (620, 222)
Screenshot: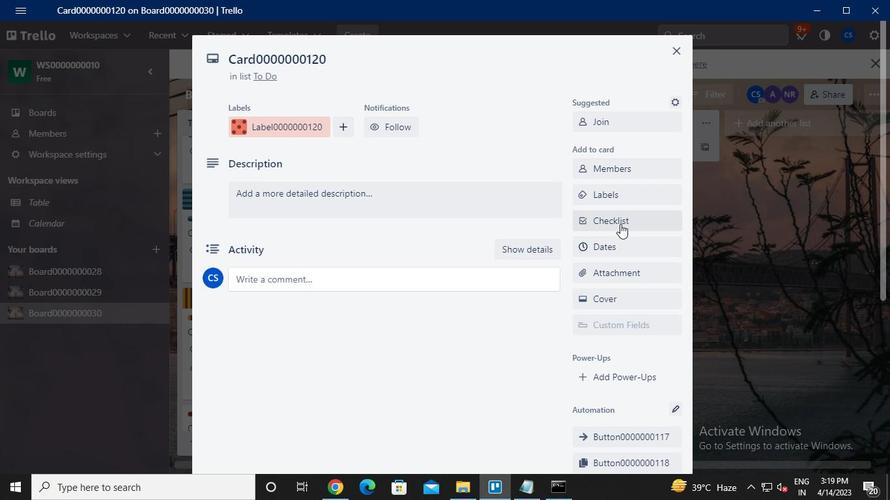
Action: Keyboard Key.caps_lock
Screenshot: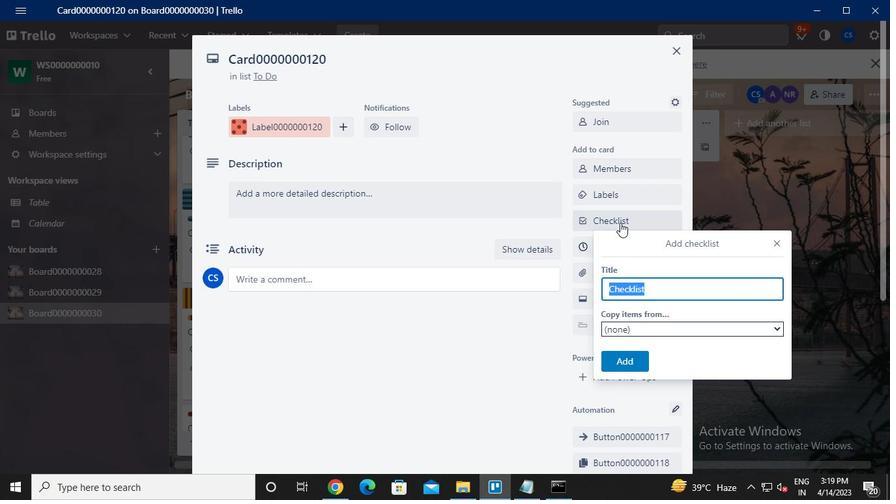 
Action: Keyboard c
Screenshot: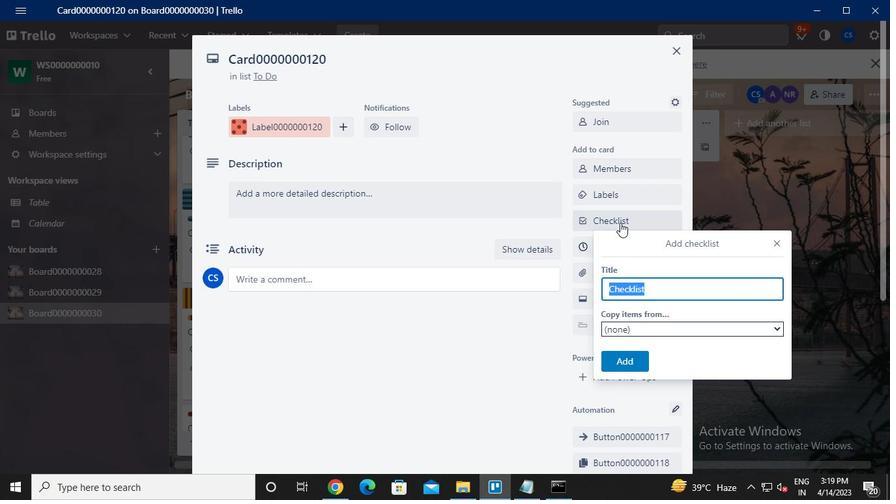 
Action: Keyboard l
Screenshot: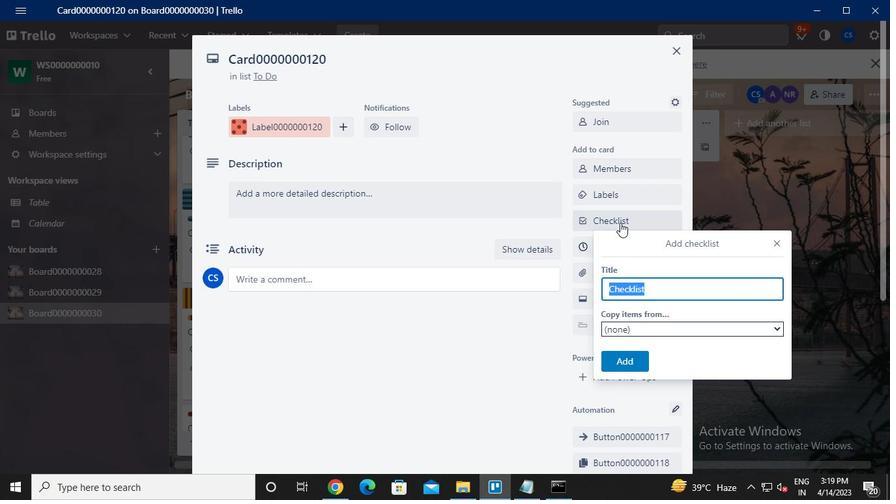 
Action: Keyboard <96>
Screenshot: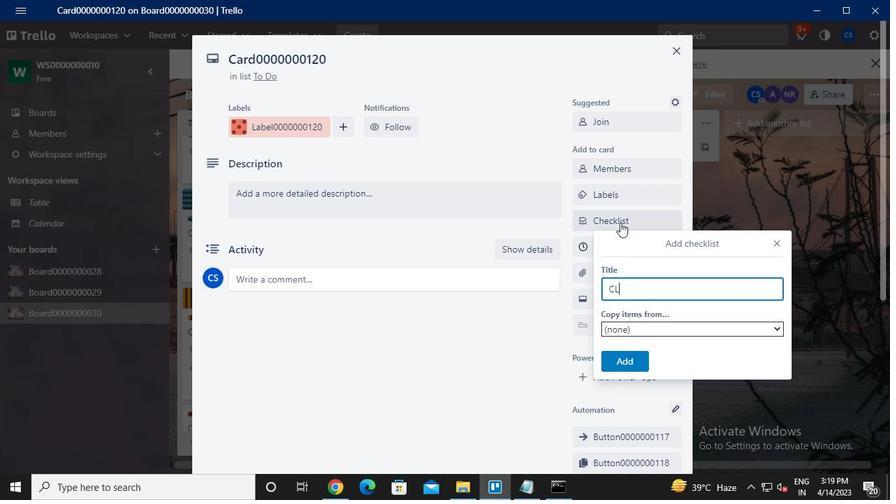 
Action: Keyboard <96>
Screenshot: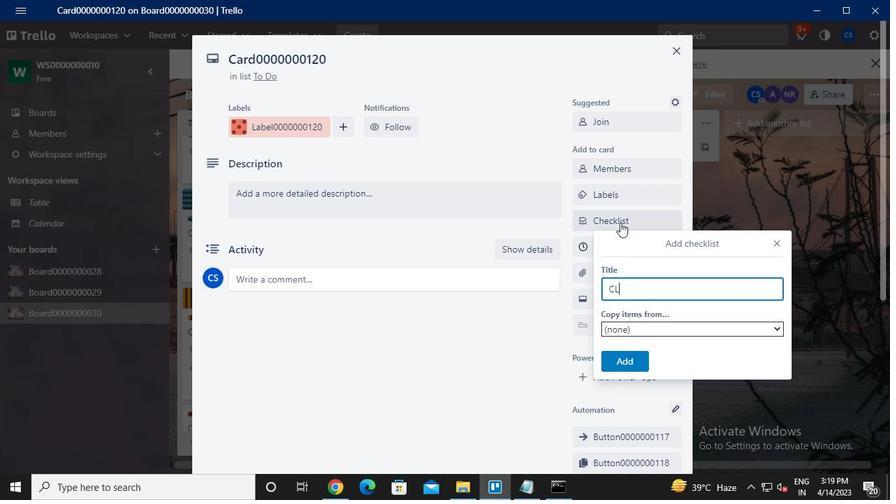
Action: Keyboard <96>
Screenshot: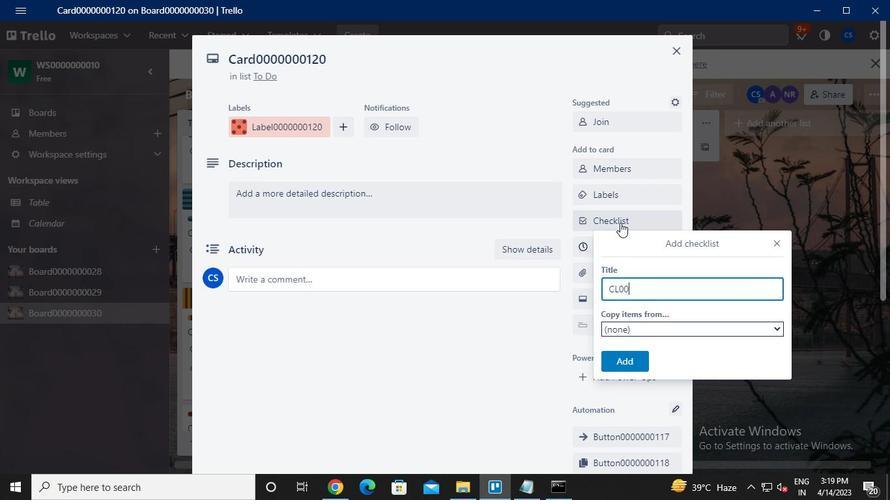 
Action: Keyboard <96>
Screenshot: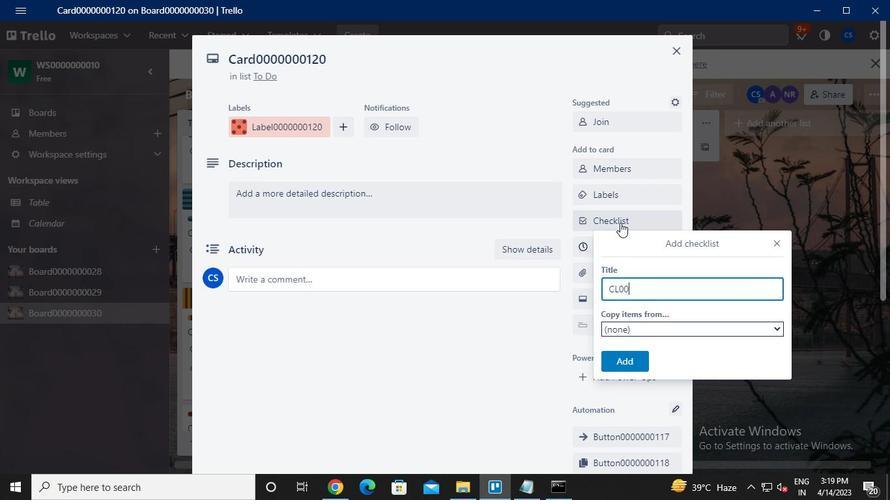 
Action: Keyboard <96>
Screenshot: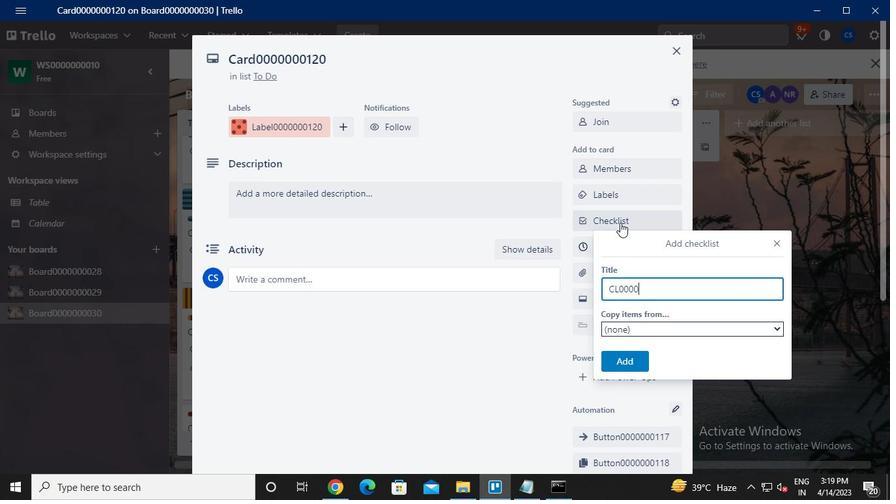 
Action: Keyboard <96>
Screenshot: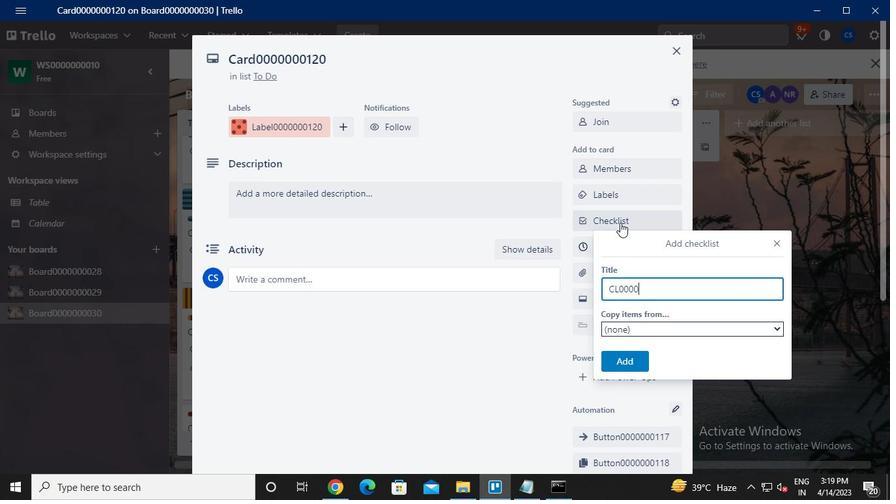 
Action: Keyboard <96>
Screenshot: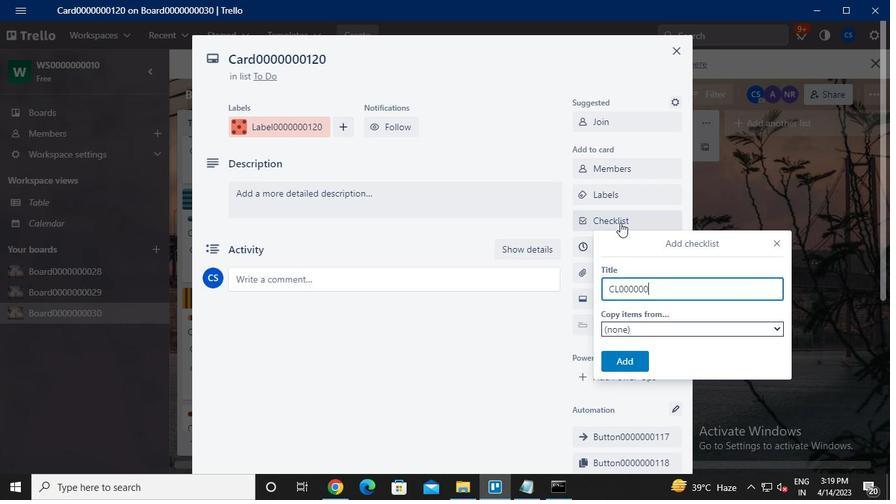 
Action: Keyboard <97>
Screenshot: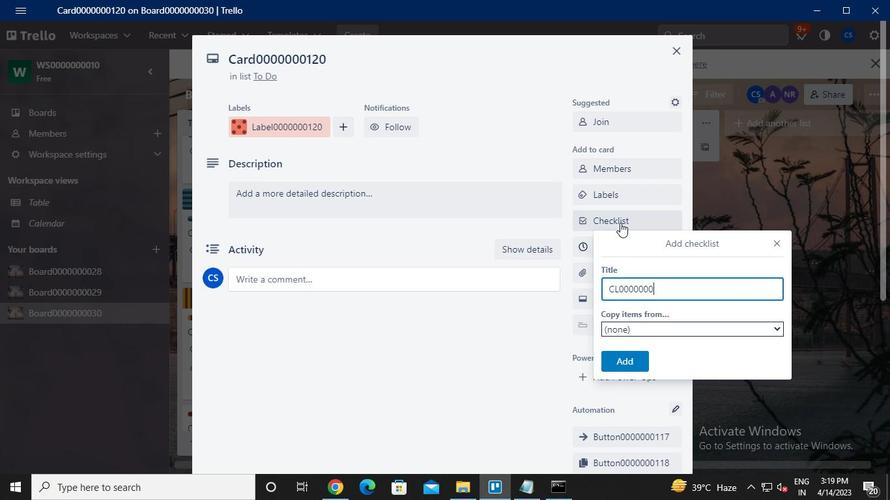 
Action: Keyboard <98>
Screenshot: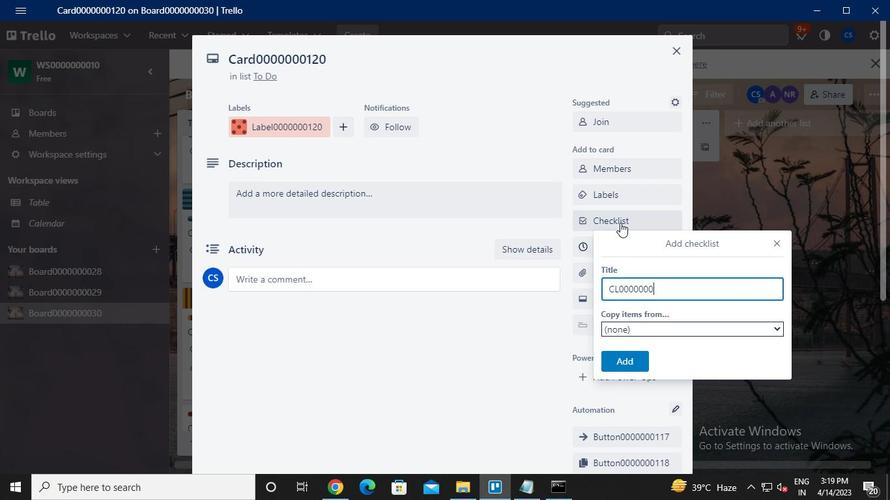 
Action: Keyboard <96>
Screenshot: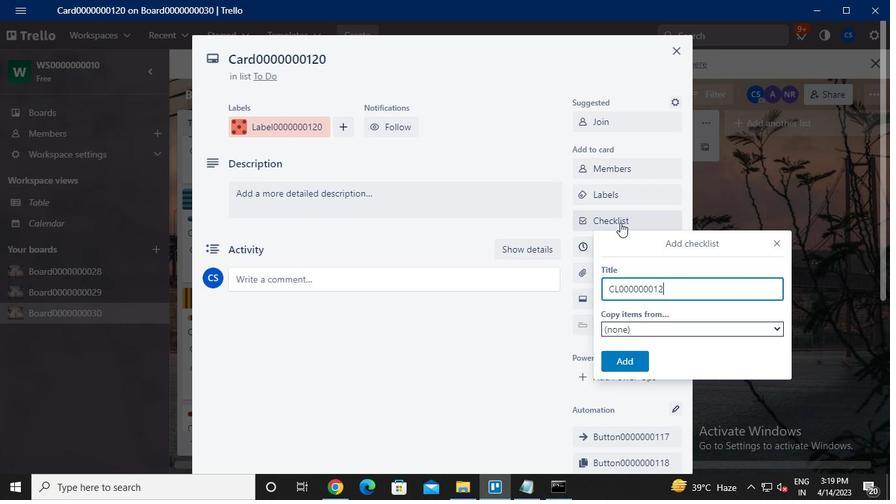 
Action: Mouse moved to (623, 357)
Screenshot: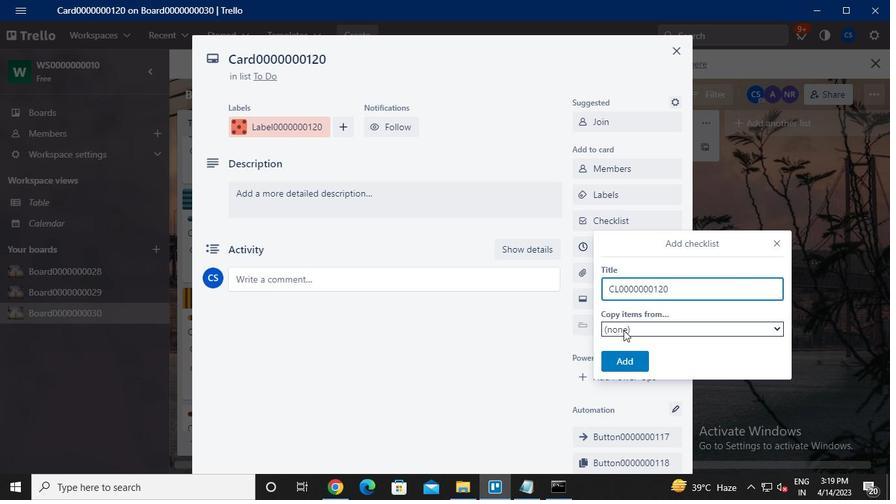 
Action: Mouse pressed left at (623, 357)
Screenshot: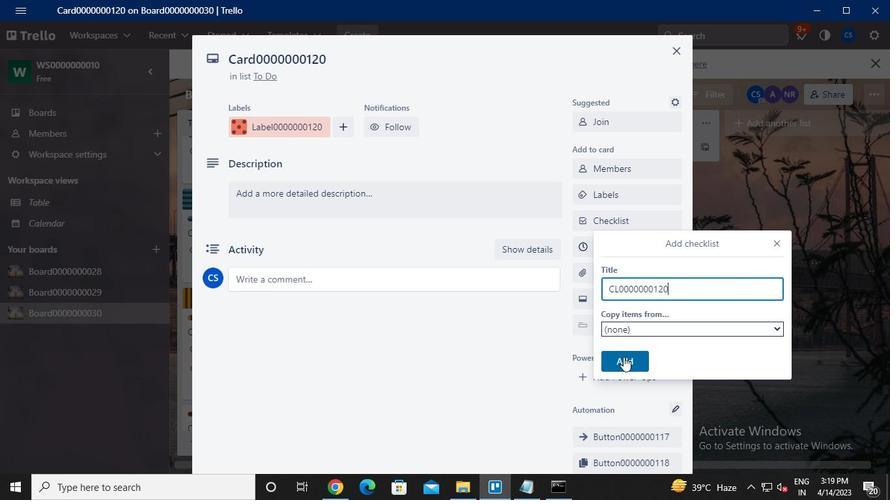 
Action: Mouse moved to (631, 247)
Screenshot: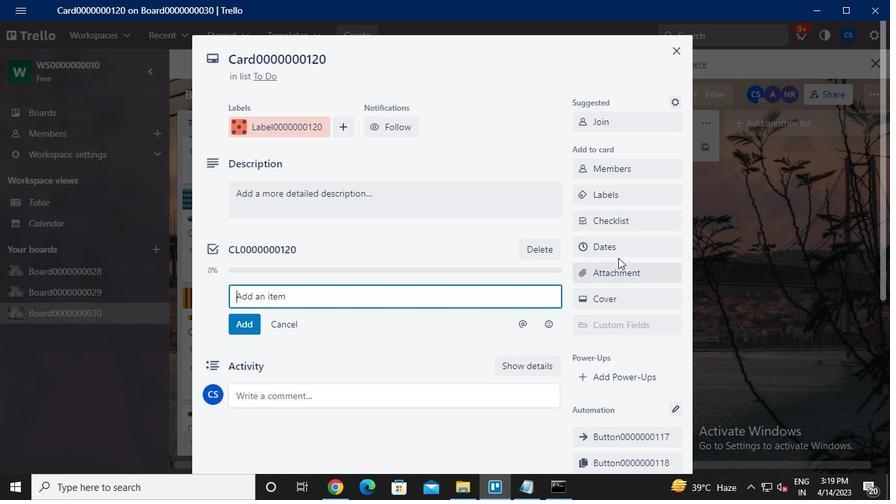 
Action: Mouse pressed left at (631, 247)
Screenshot: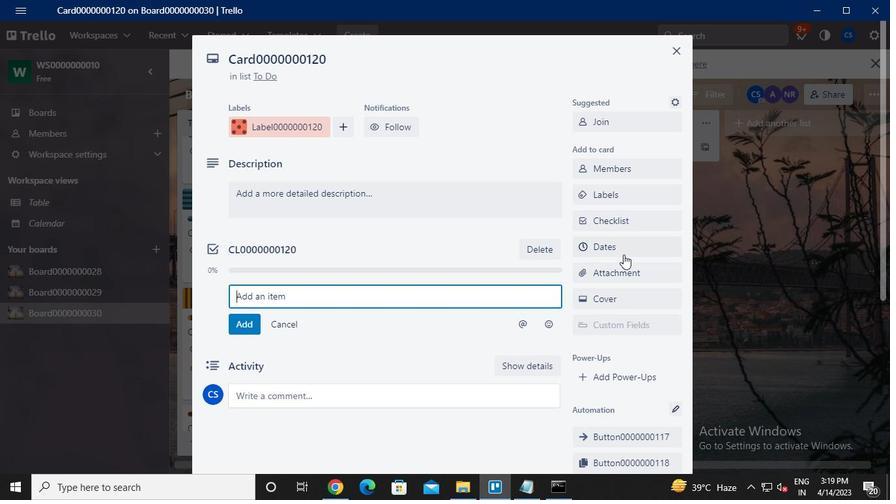 
Action: Mouse moved to (748, 96)
Screenshot: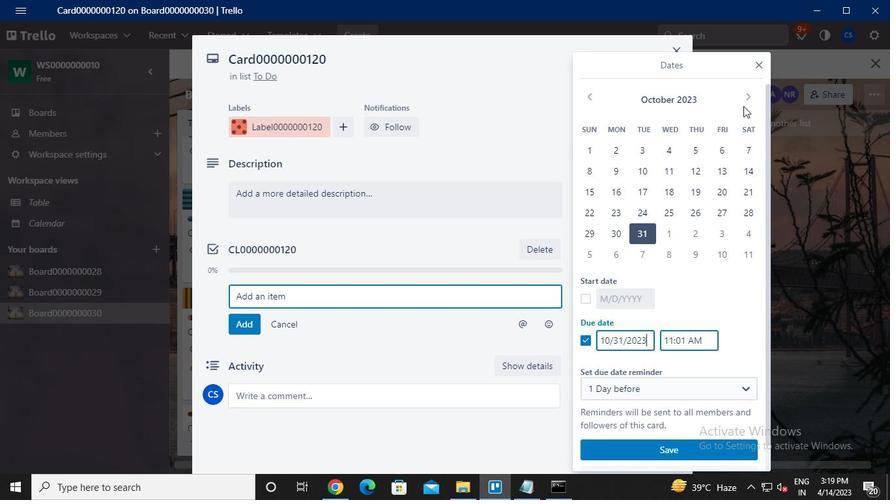 
Action: Mouse pressed left at (748, 96)
Screenshot: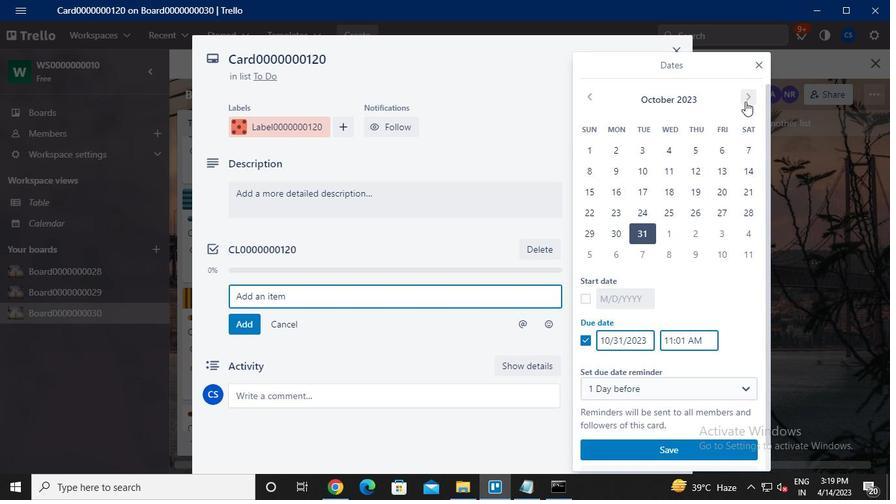 
Action: Mouse moved to (587, 301)
Screenshot: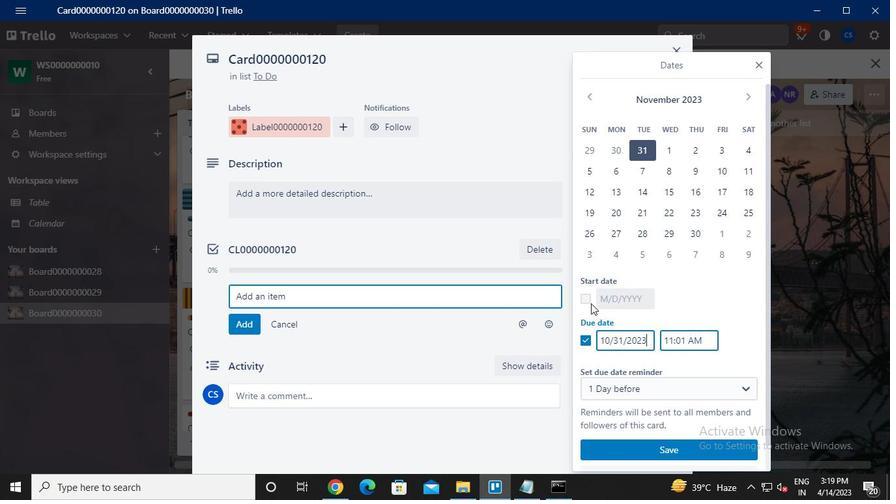 
Action: Mouse pressed left at (587, 301)
Screenshot: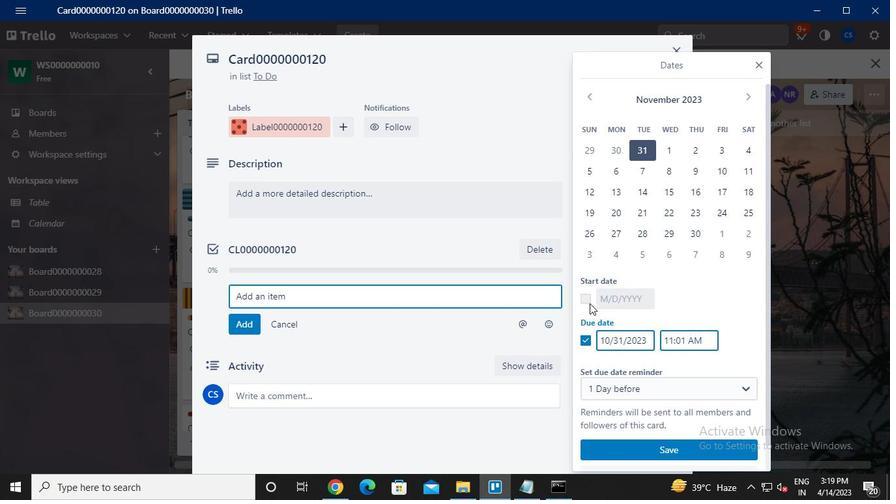
Action: Mouse moved to (745, 97)
Screenshot: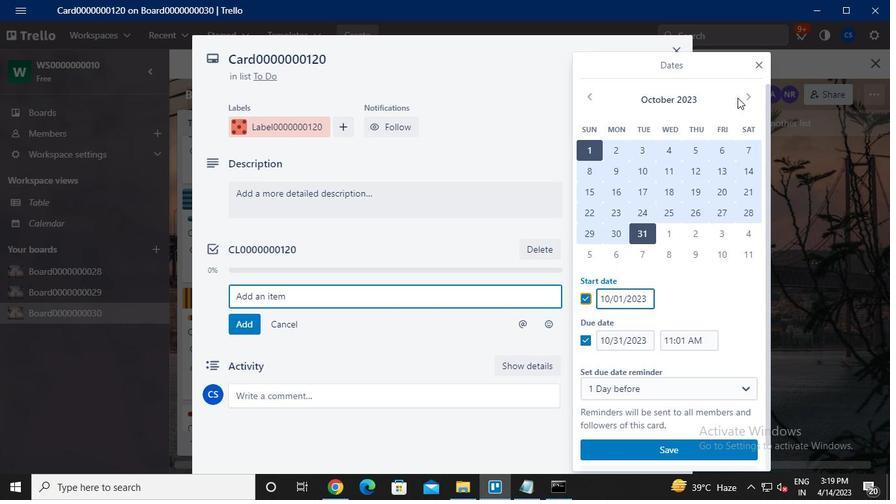 
Action: Mouse pressed left at (745, 97)
Screenshot: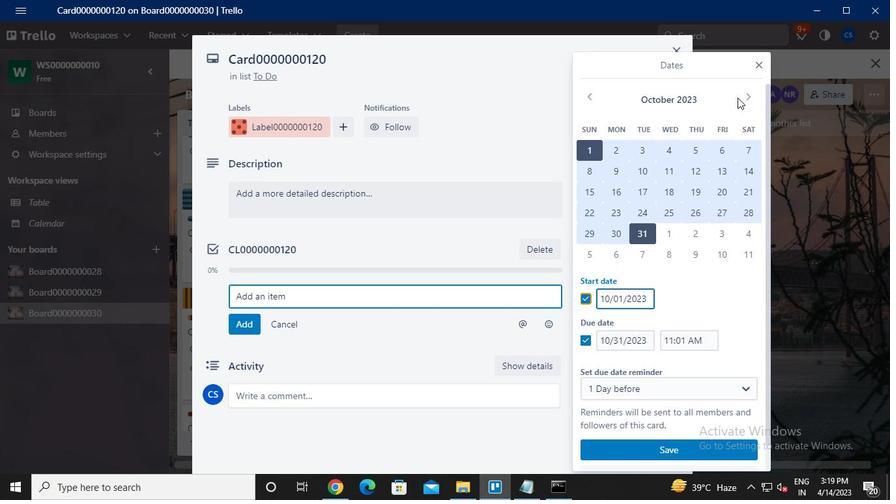 
Action: Mouse moved to (669, 149)
Screenshot: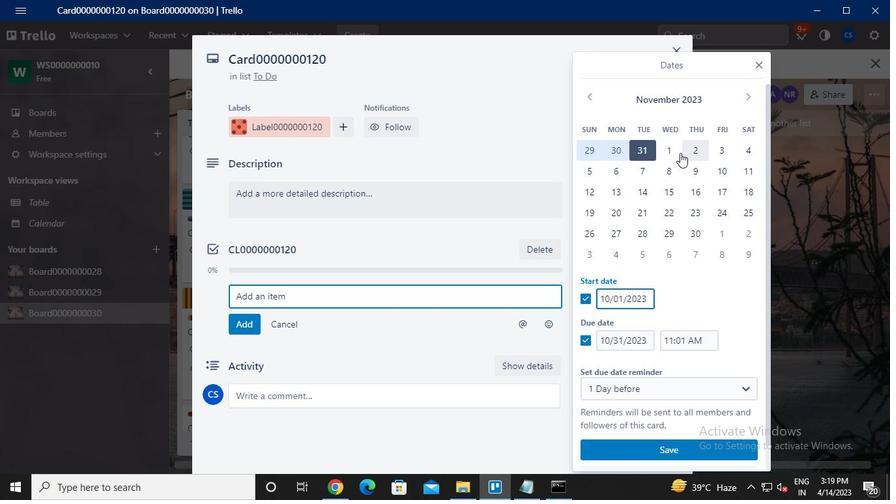 
Action: Mouse pressed left at (669, 149)
Screenshot: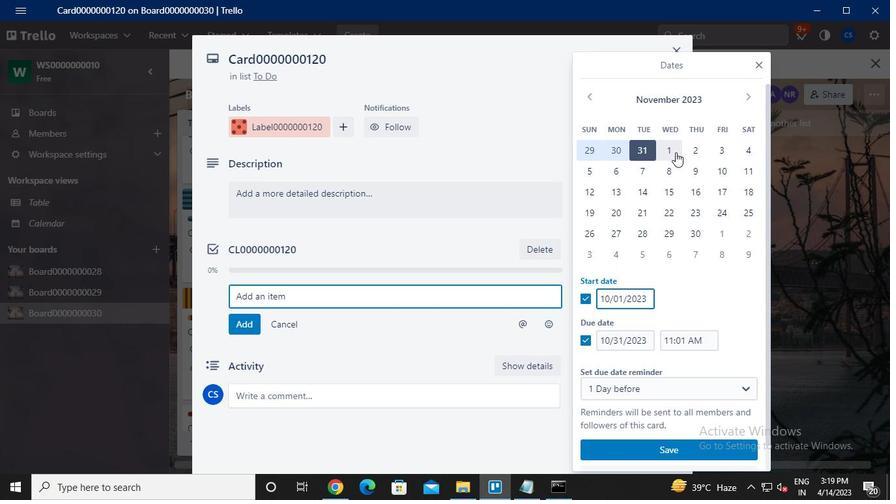 
Action: Mouse moved to (693, 235)
Screenshot: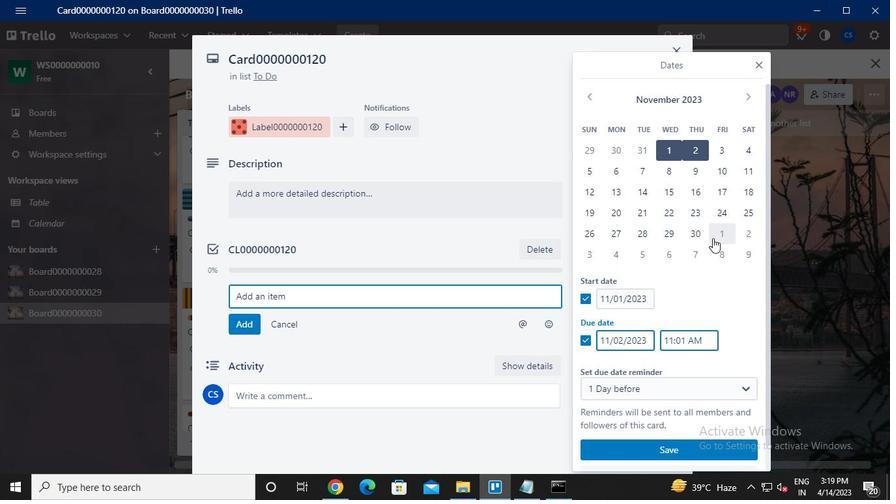 
Action: Mouse pressed left at (693, 235)
Screenshot: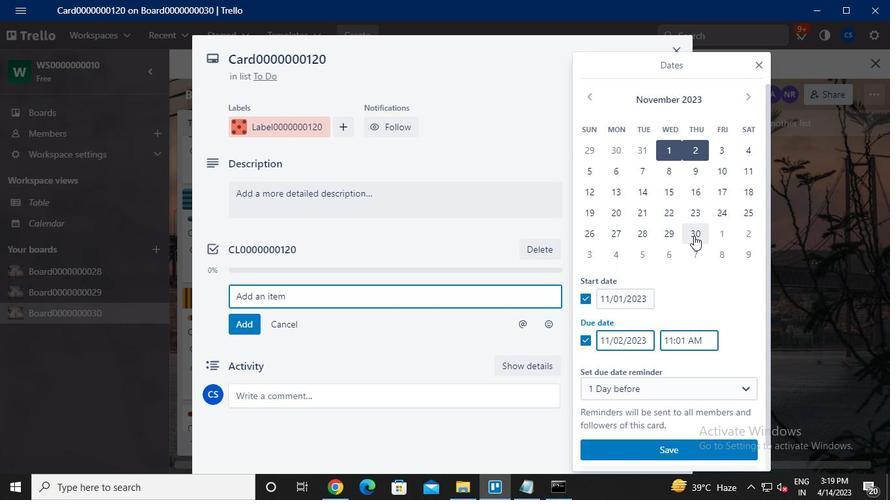 
Action: Mouse moved to (696, 452)
Screenshot: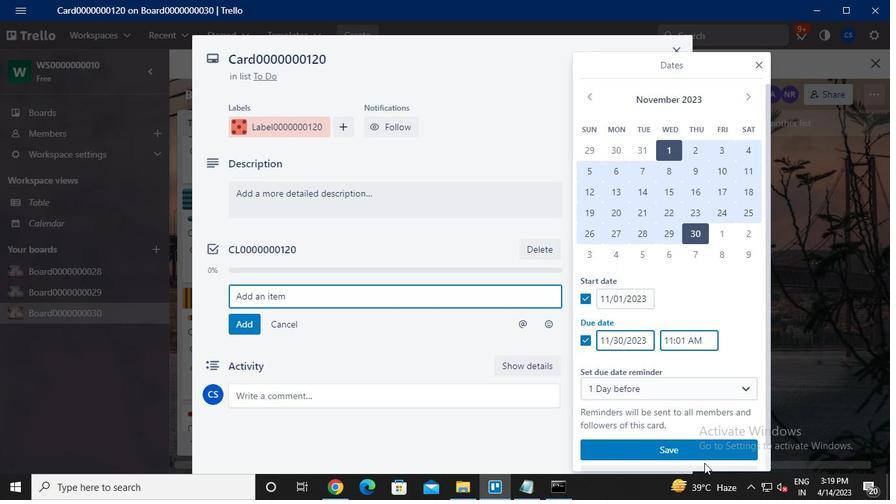 
Action: Mouse pressed left at (696, 452)
Screenshot: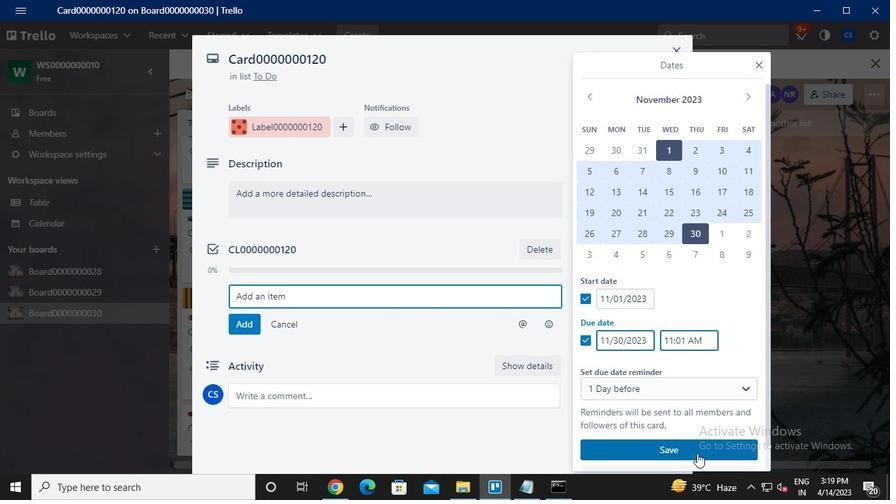 
Action: Mouse moved to (565, 492)
Screenshot: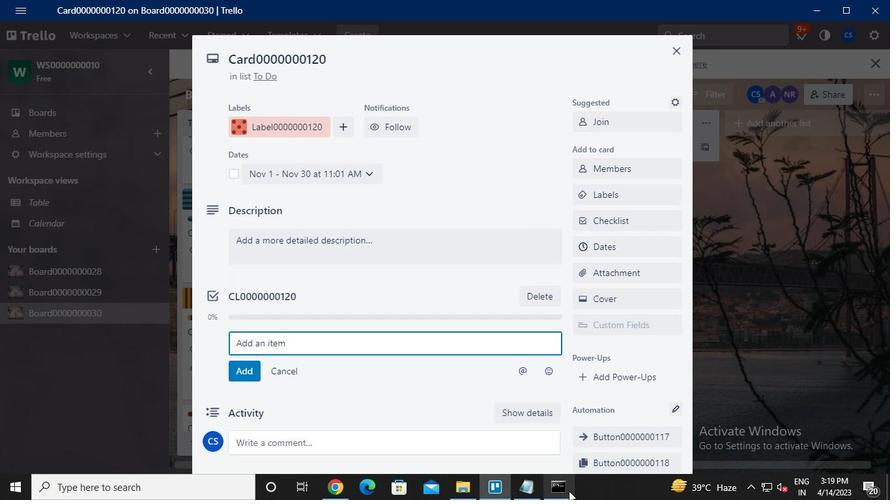 
Action: Mouse pressed left at (565, 492)
Screenshot: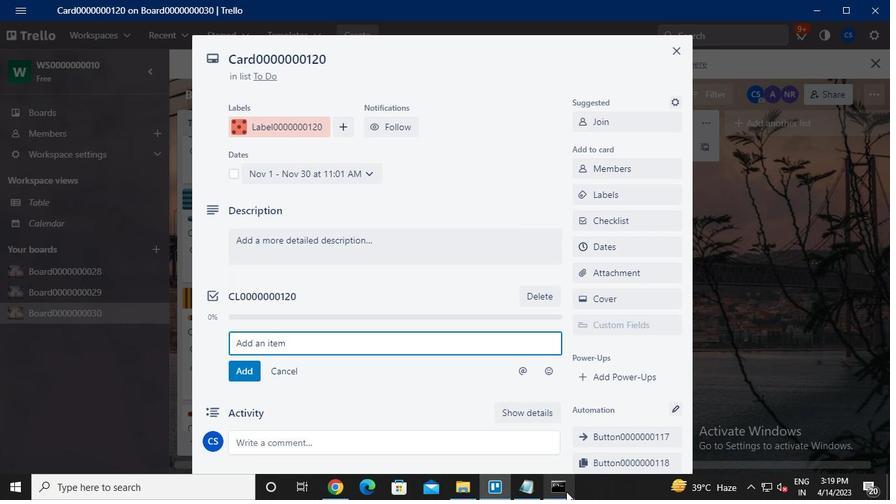 
Action: Mouse moved to (666, 47)
Screenshot: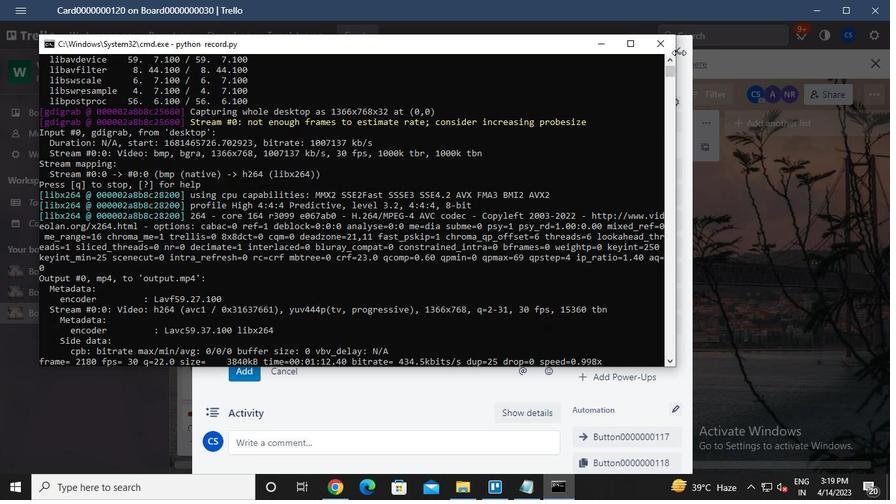 
Action: Mouse pressed left at (666, 47)
Screenshot: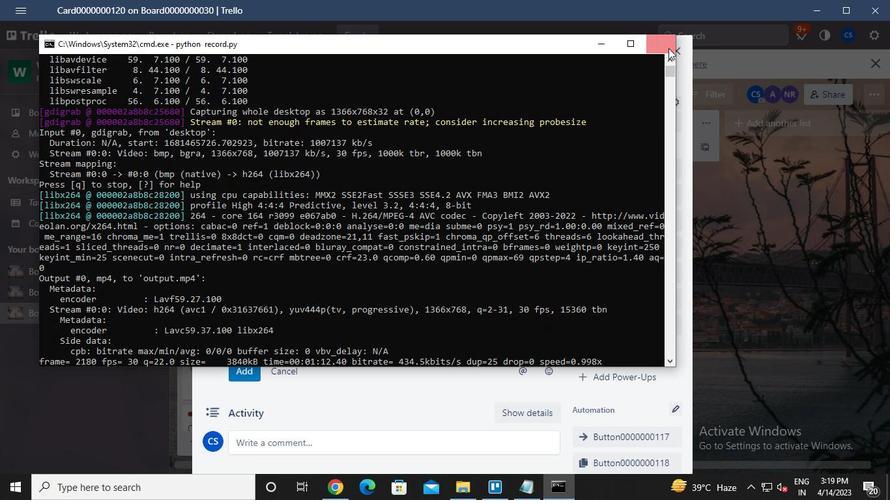 
